 Task: Determine the distance from Lexington to Cumberland Falls State Resort Park.
Action: Mouse moved to (183, 53)
Screenshot: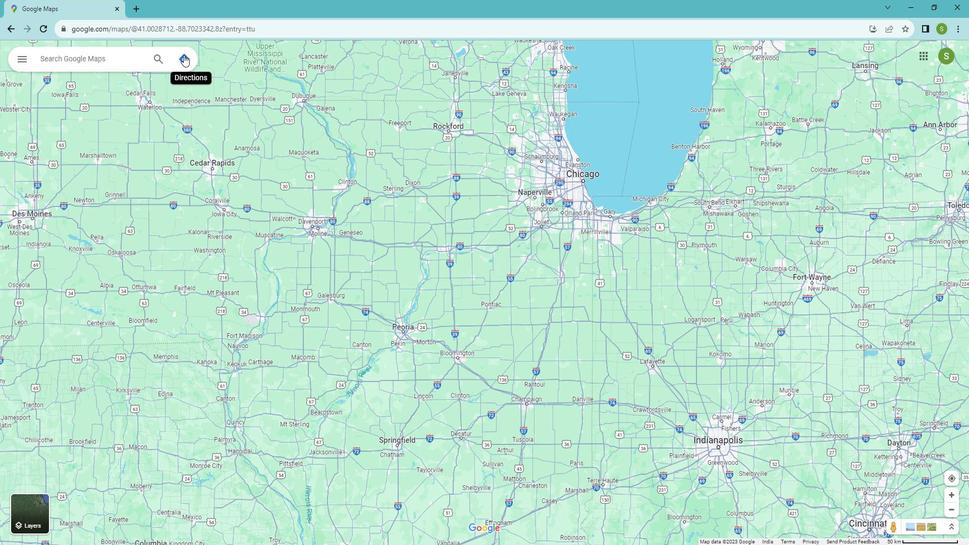 
Action: Mouse pressed left at (183, 53)
Screenshot: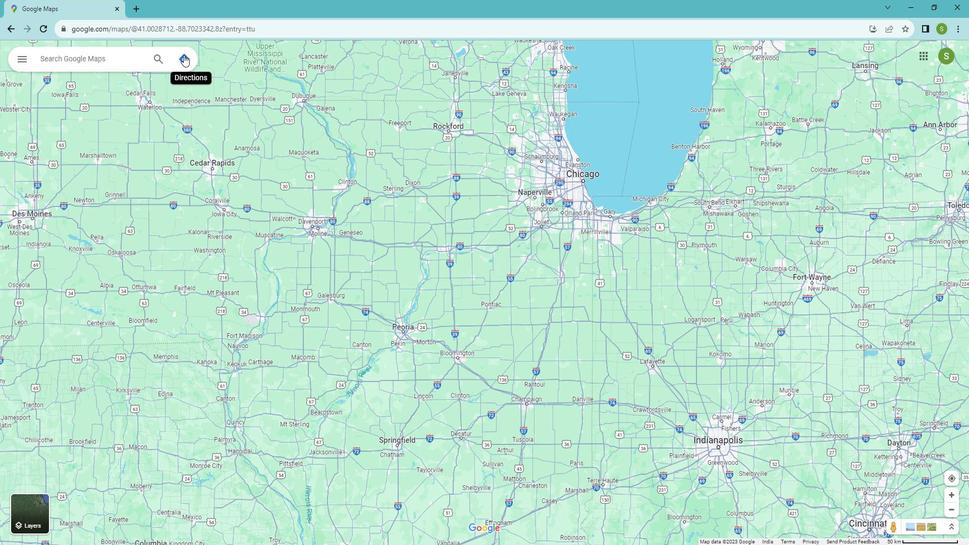
Action: Mouse moved to (69, 85)
Screenshot: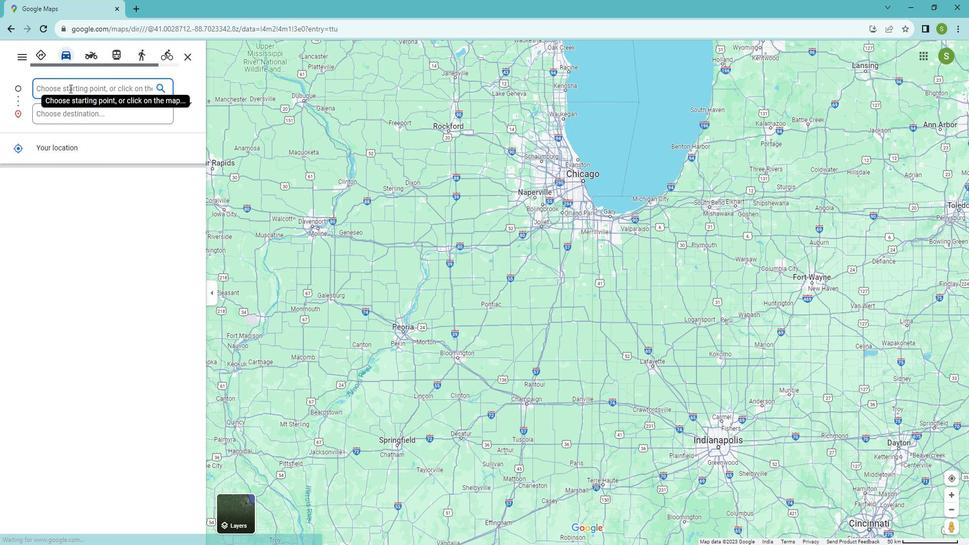 
Action: Mouse pressed left at (69, 85)
Screenshot: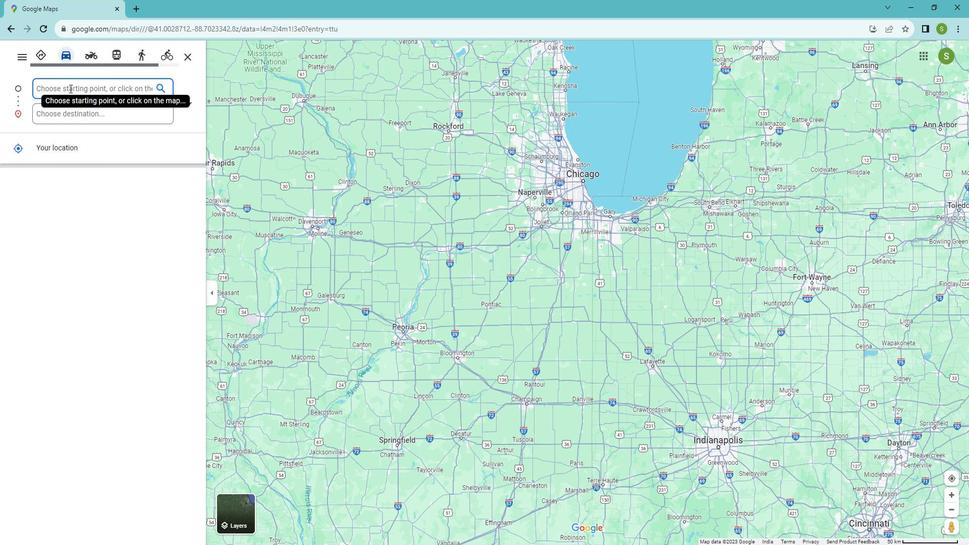 
Action: Mouse moved to (72, 82)
Screenshot: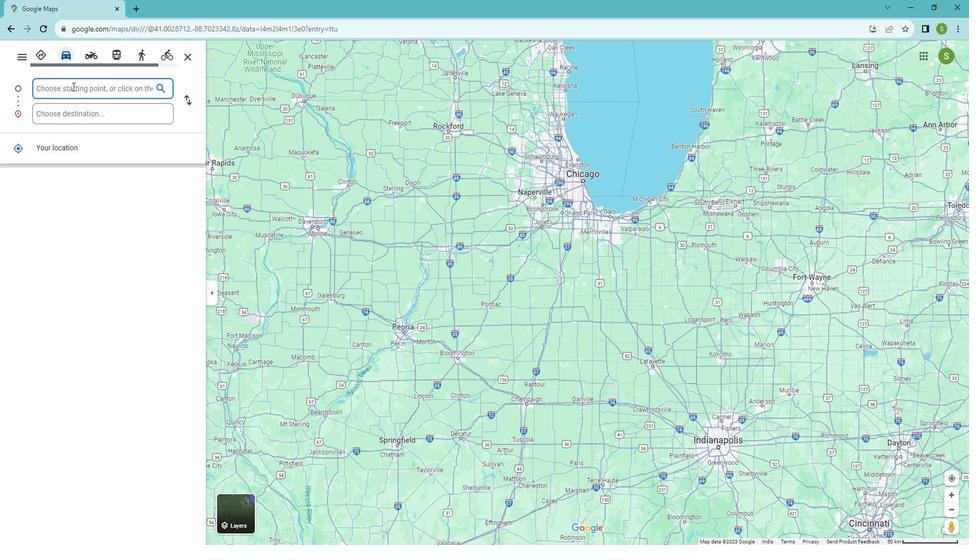 
Action: Key pressed <Key.shift>Lexi
Screenshot: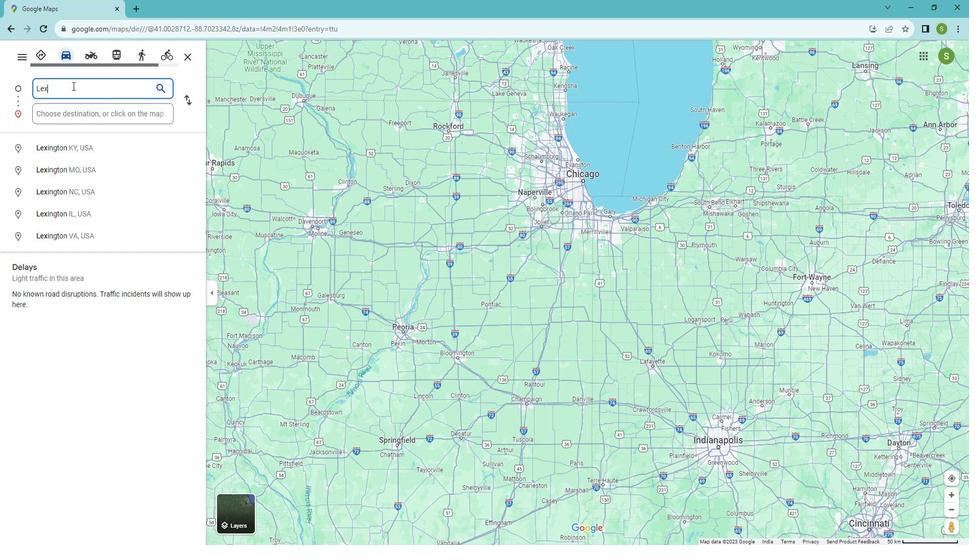 
Action: Mouse moved to (72, 82)
Screenshot: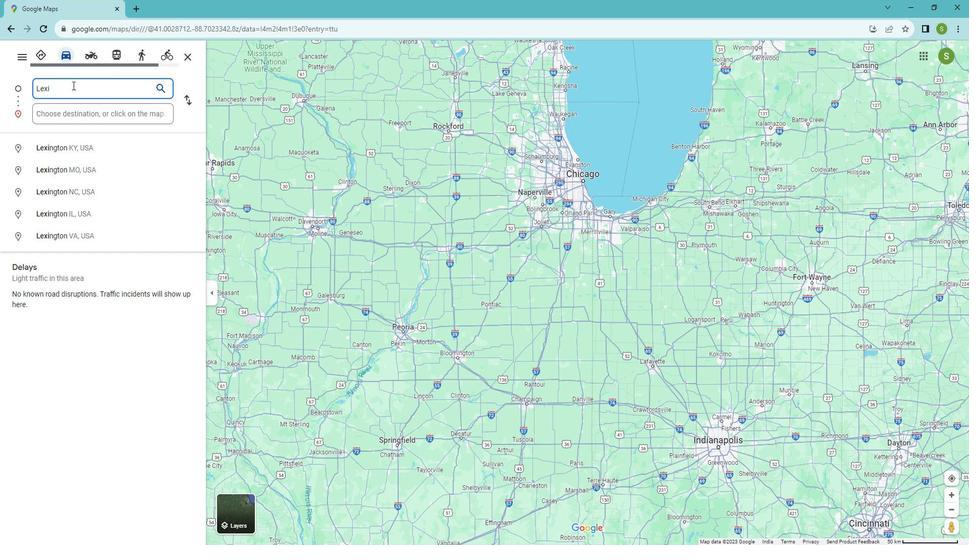 
Action: Key pressed ngton
Screenshot: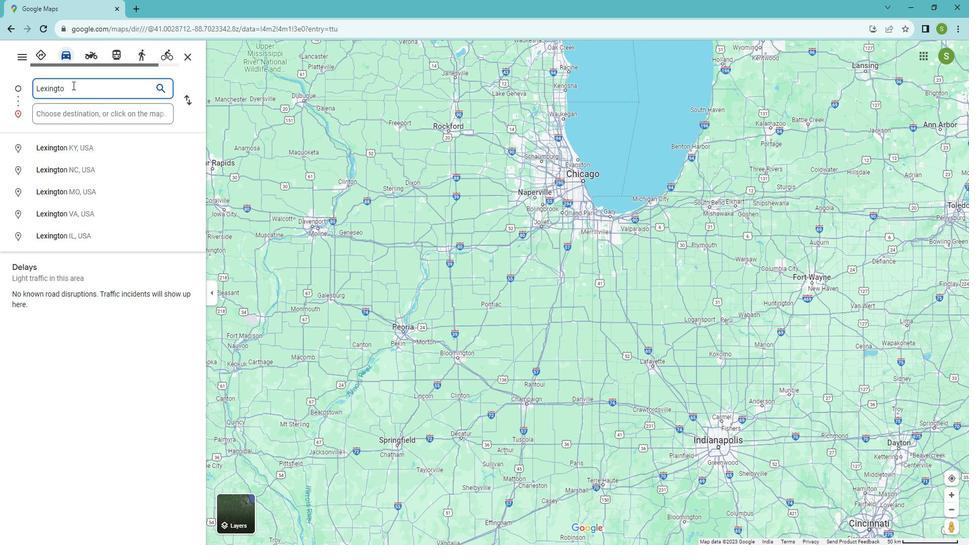 
Action: Mouse moved to (64, 140)
Screenshot: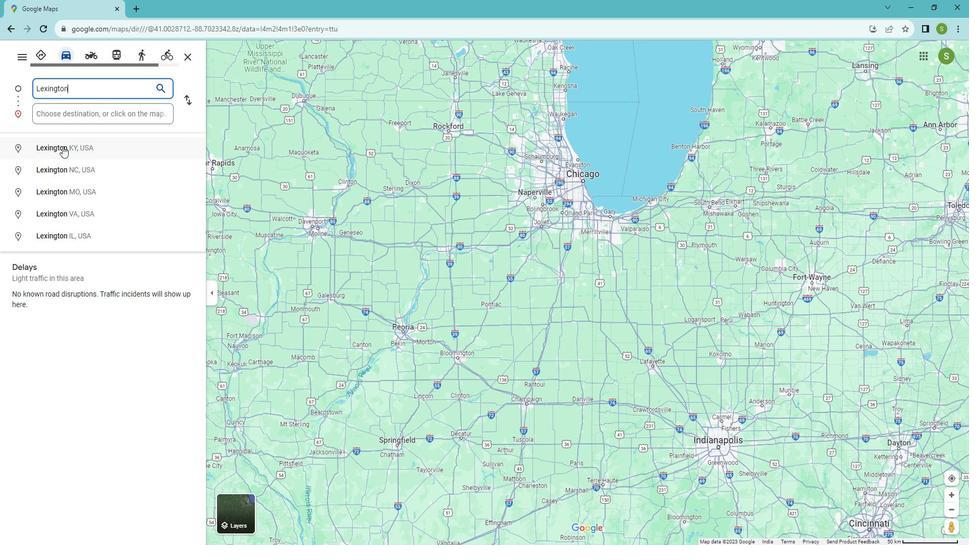 
Action: Mouse pressed left at (64, 140)
Screenshot: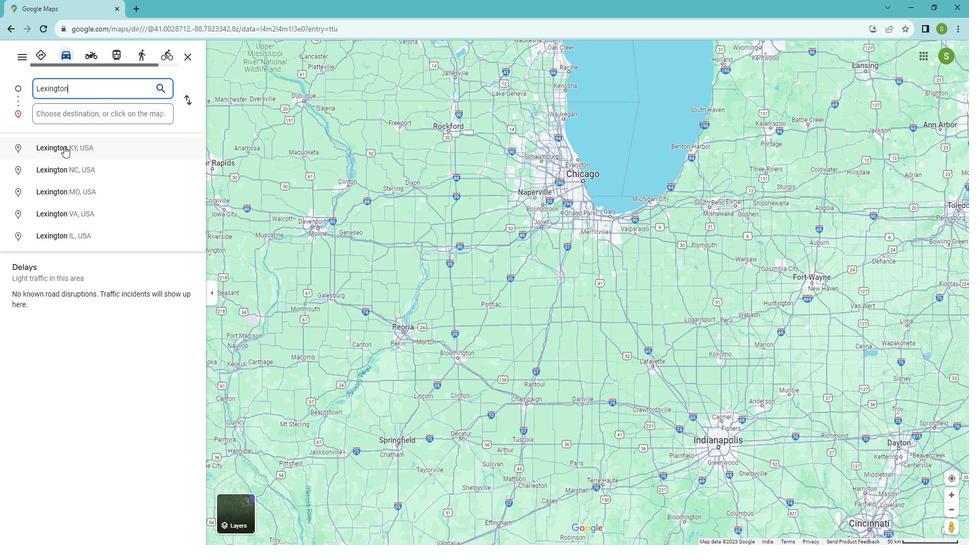 
Action: Mouse moved to (67, 109)
Screenshot: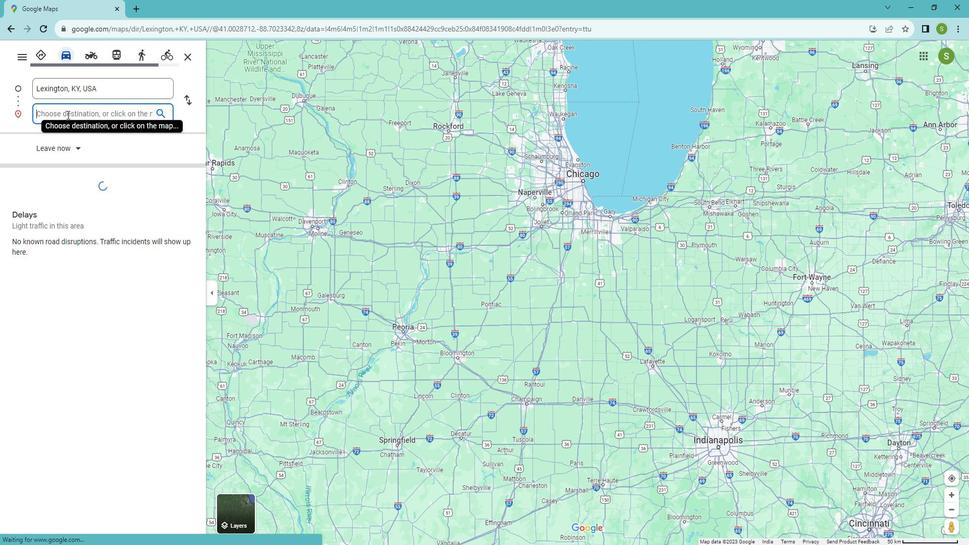 
Action: Mouse pressed left at (67, 109)
Screenshot: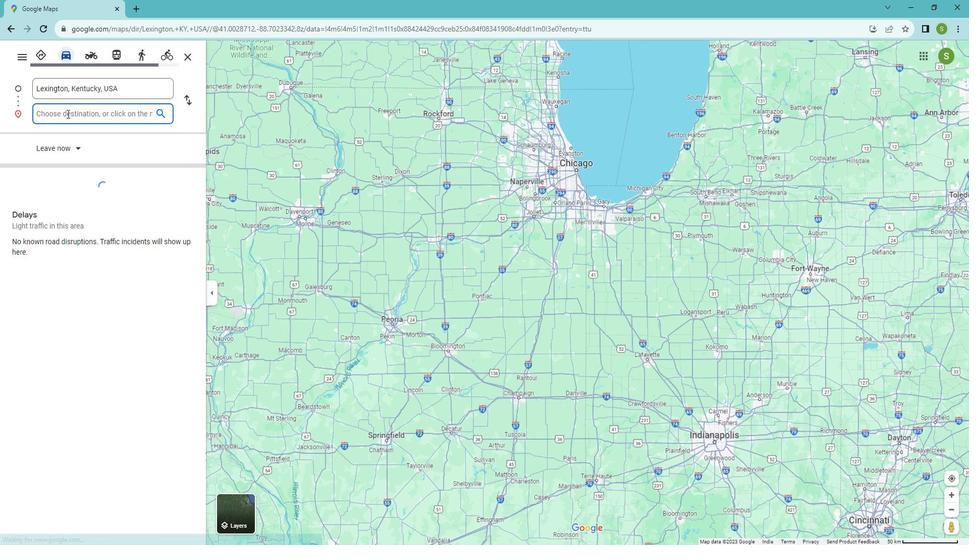 
Action: Key pressed <Key.shift><Key.shift><Key.shift><Key.shift><Key.shift>Cumberland<Key.space><Key.shift>Falls<Key.space><Key.shift>State<Key.space><Key.shift>Resort<Key.space><Key.shift>Park<Key.enter>
Screenshot: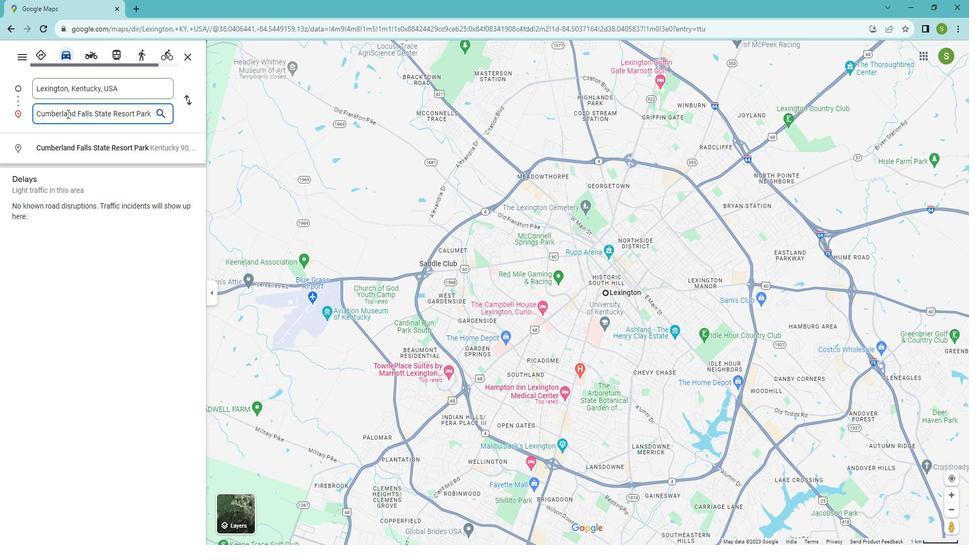 
Action: Mouse moved to (614, 420)
Screenshot: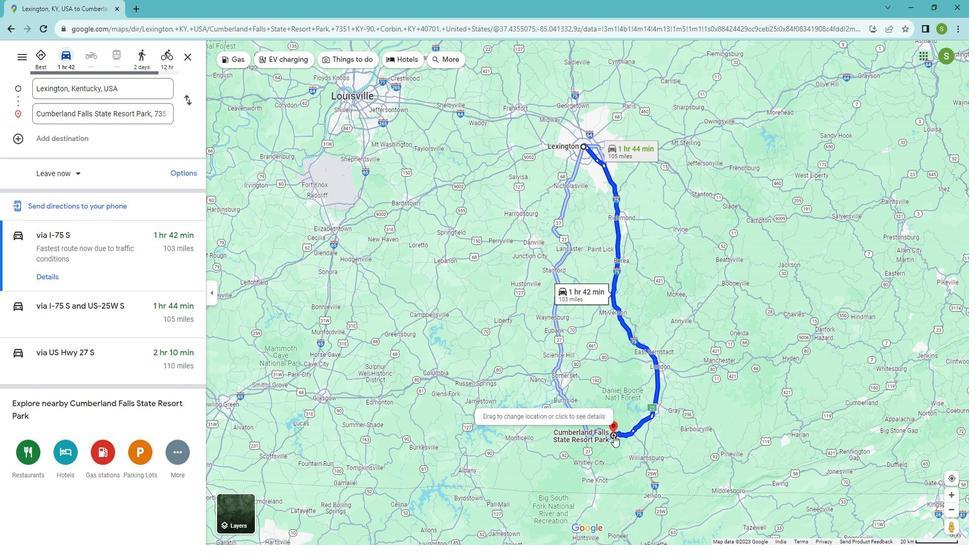 
Action: Mouse pressed right at (614, 420)
Screenshot: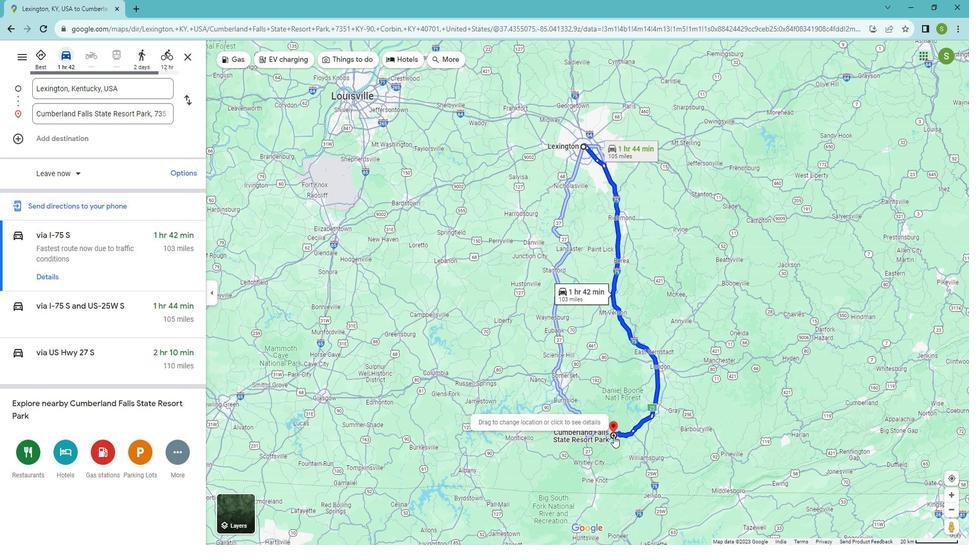 
Action: Mouse moved to (481, 335)
Screenshot: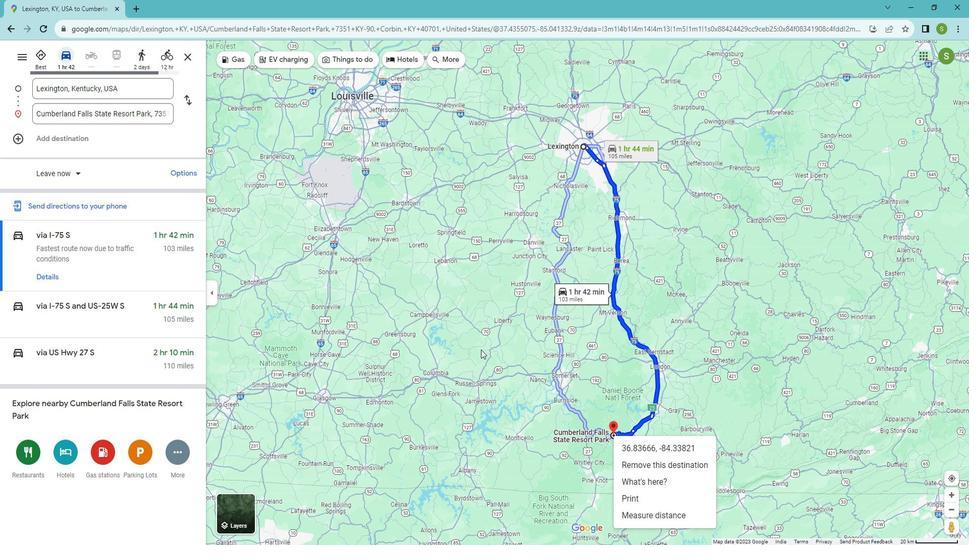 
Action: Mouse pressed left at (481, 335)
Screenshot: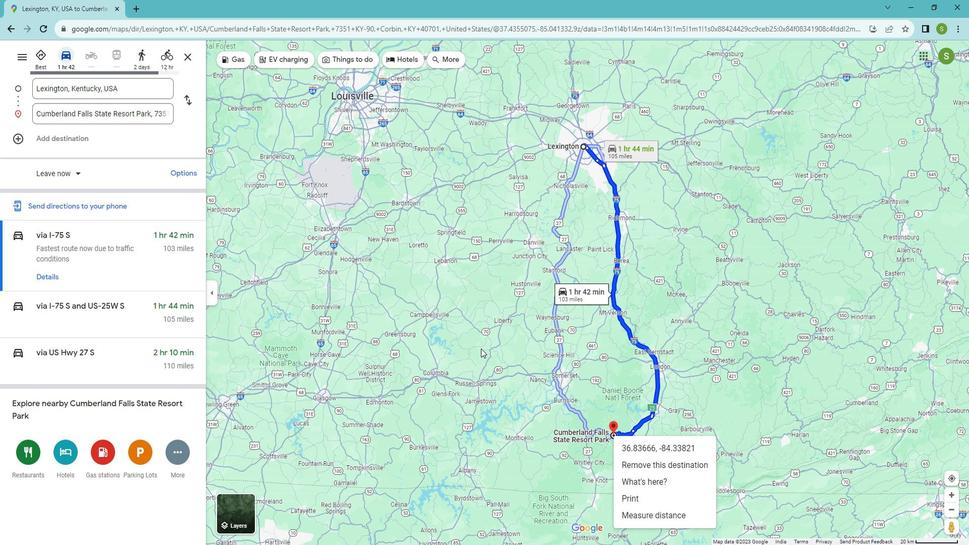 
Action: Mouse moved to (42, 263)
Screenshot: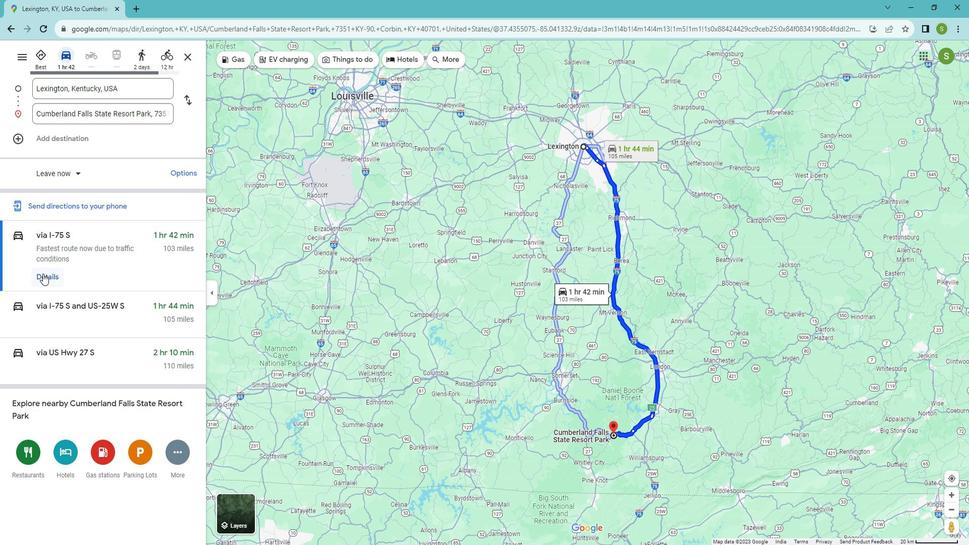 
Action: Mouse pressed left at (42, 263)
Screenshot: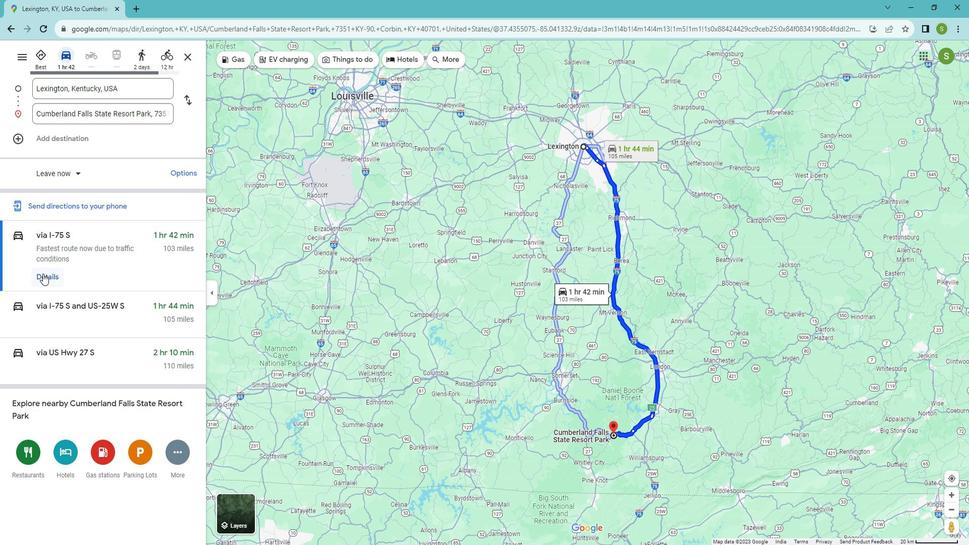 
Action: Mouse moved to (14, 52)
Screenshot: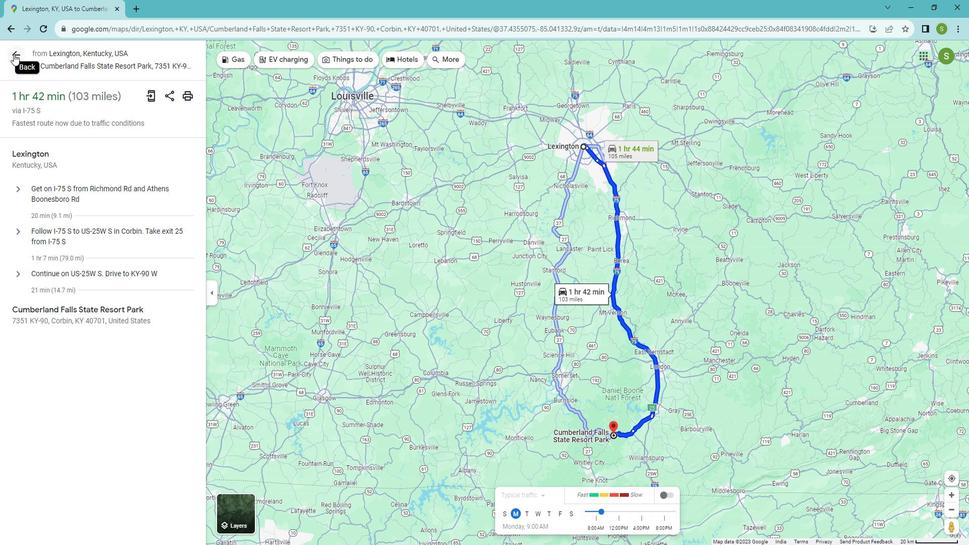 
Action: Mouse pressed left at (14, 52)
Screenshot: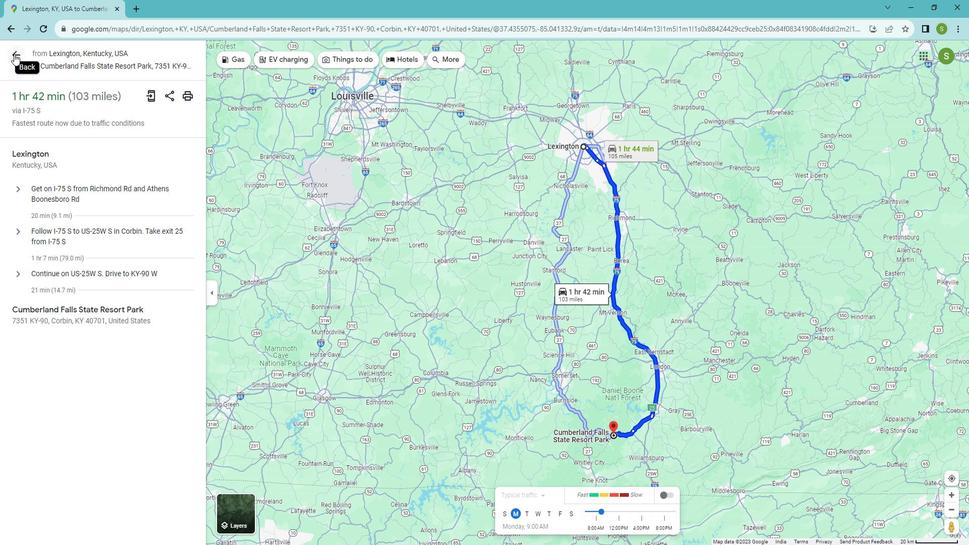 
Action: Mouse moved to (139, 64)
Screenshot: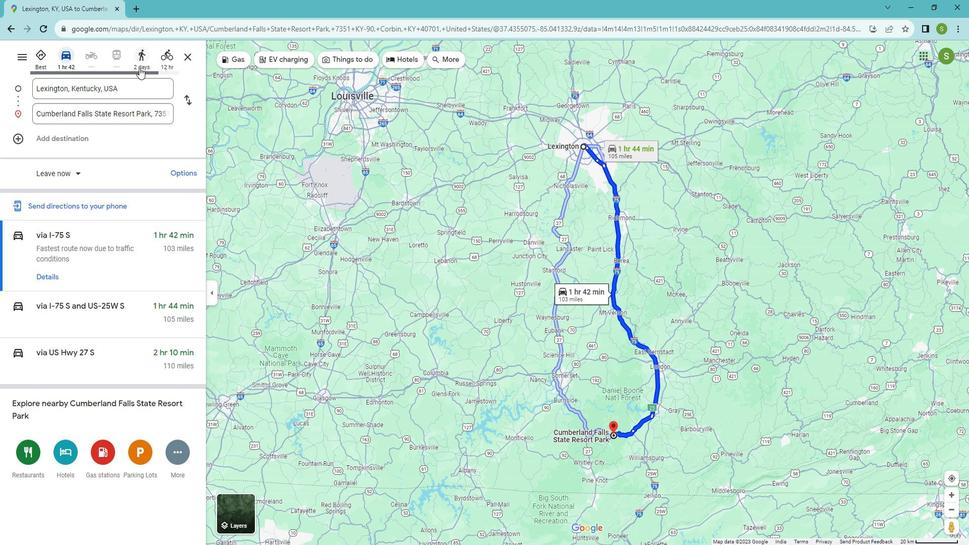 
Action: Mouse pressed left at (139, 64)
Screenshot: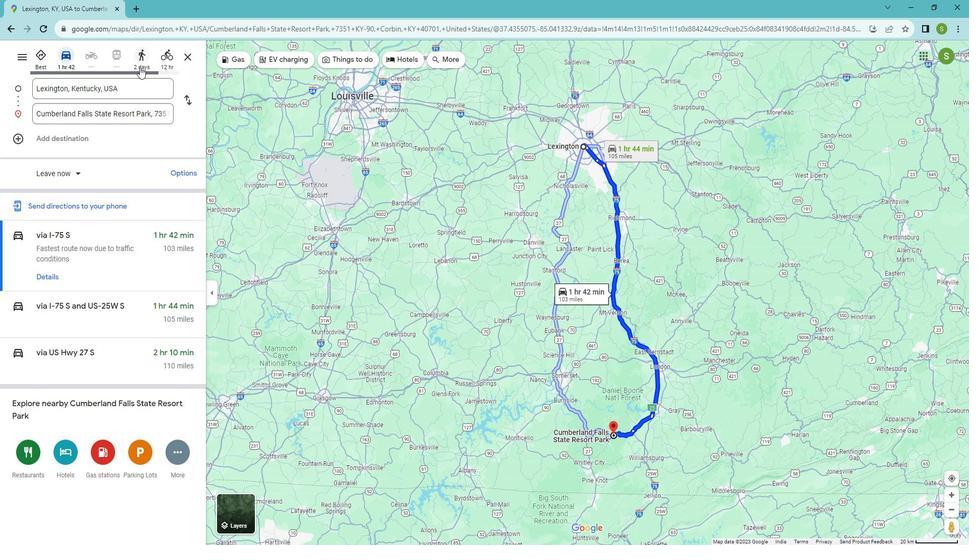 
Action: Mouse moved to (46, 245)
Screenshot: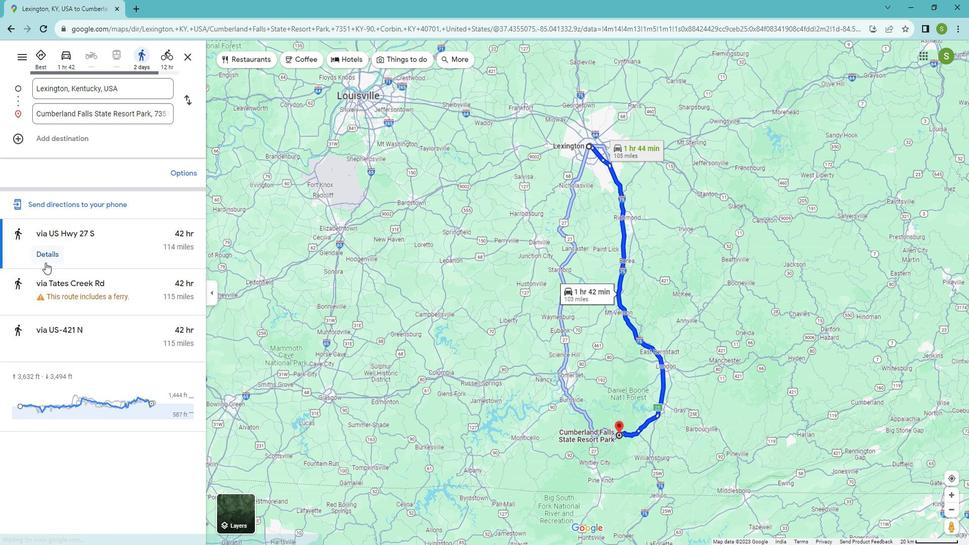 
Action: Mouse pressed left at (46, 245)
Screenshot: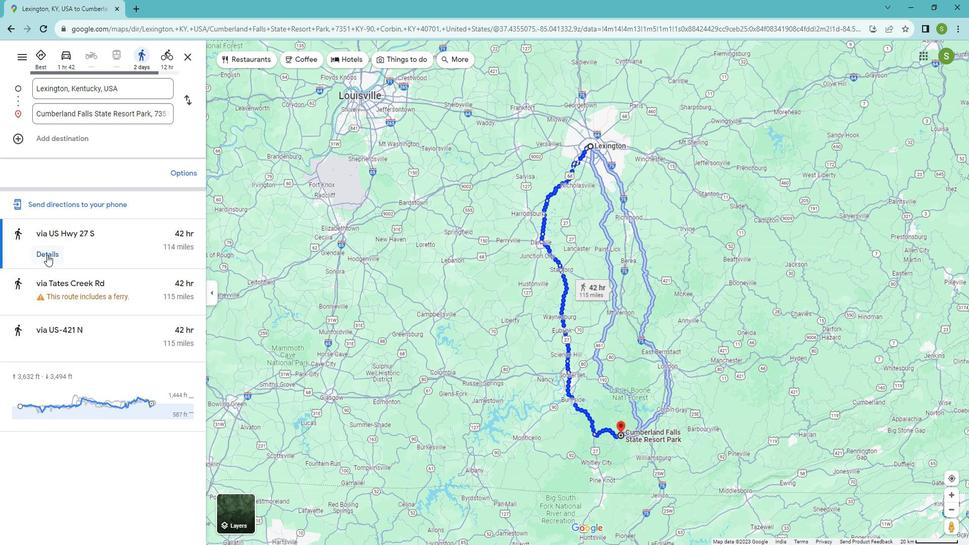 
Action: Mouse moved to (57, 258)
Screenshot: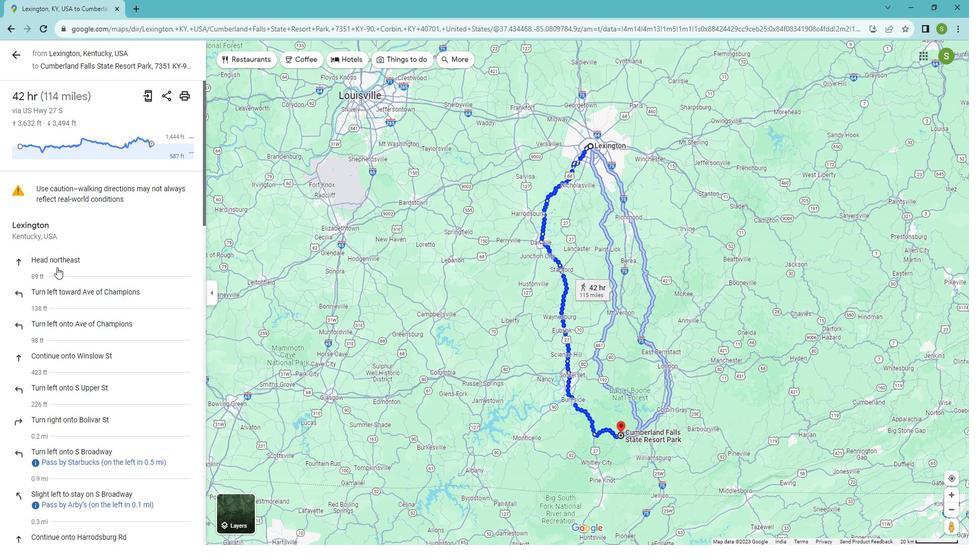 
Action: Mouse scrolled (57, 257) with delta (0, 0)
Screenshot: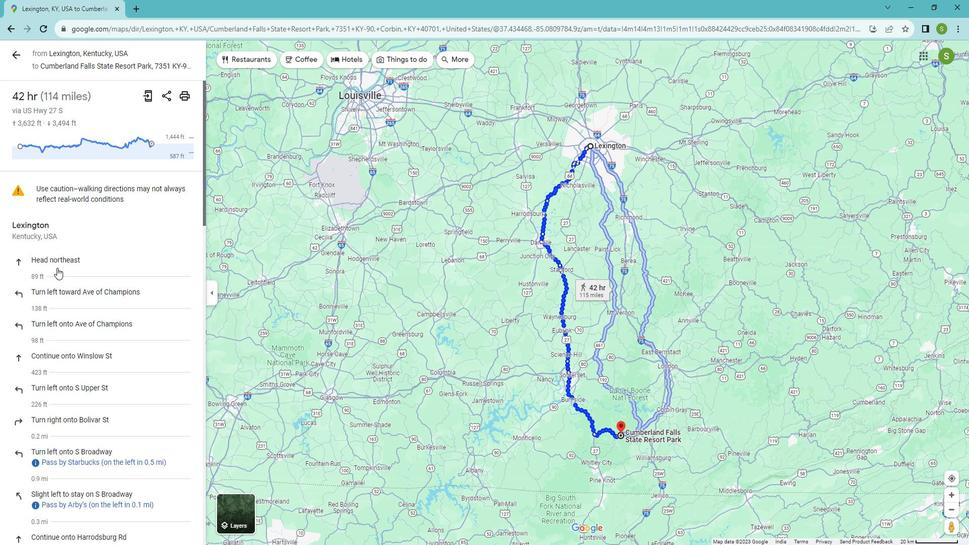 
Action: Mouse scrolled (57, 257) with delta (0, 0)
Screenshot: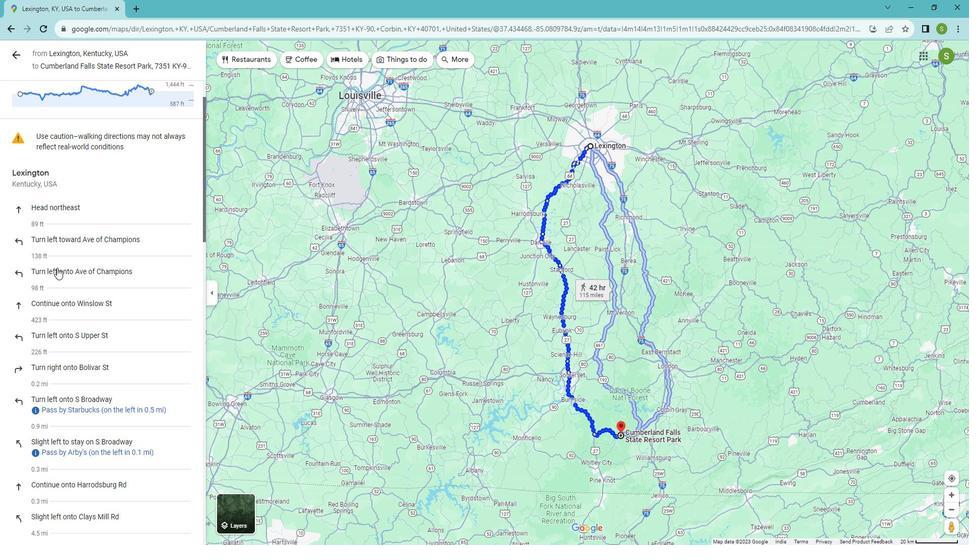 
Action: Mouse scrolled (57, 257) with delta (0, 0)
Screenshot: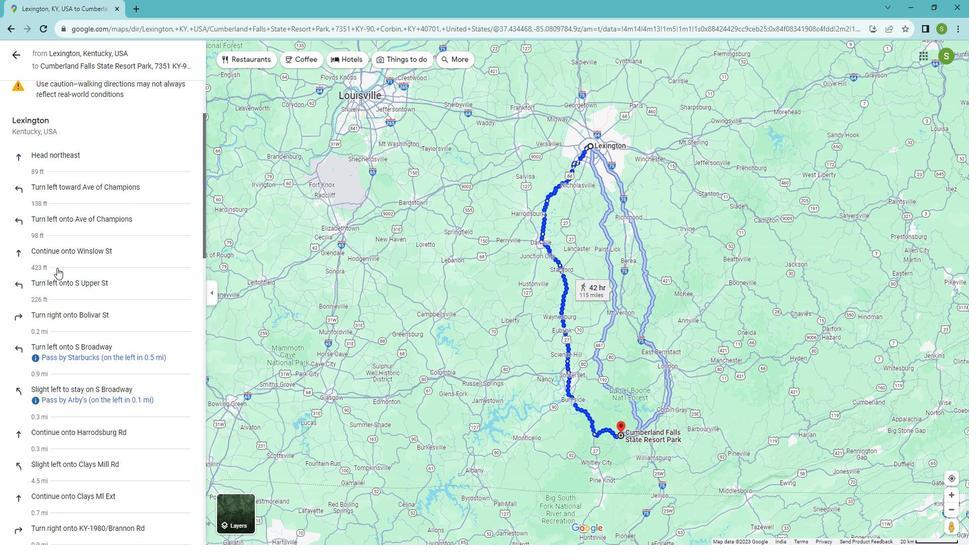 
Action: Mouse scrolled (57, 257) with delta (0, 0)
Screenshot: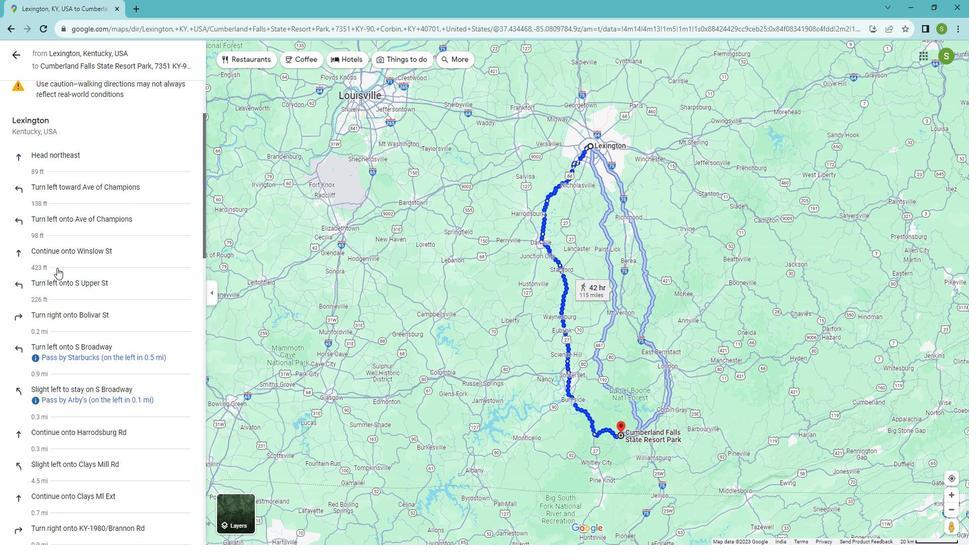 
Action: Mouse scrolled (57, 257) with delta (0, 0)
Screenshot: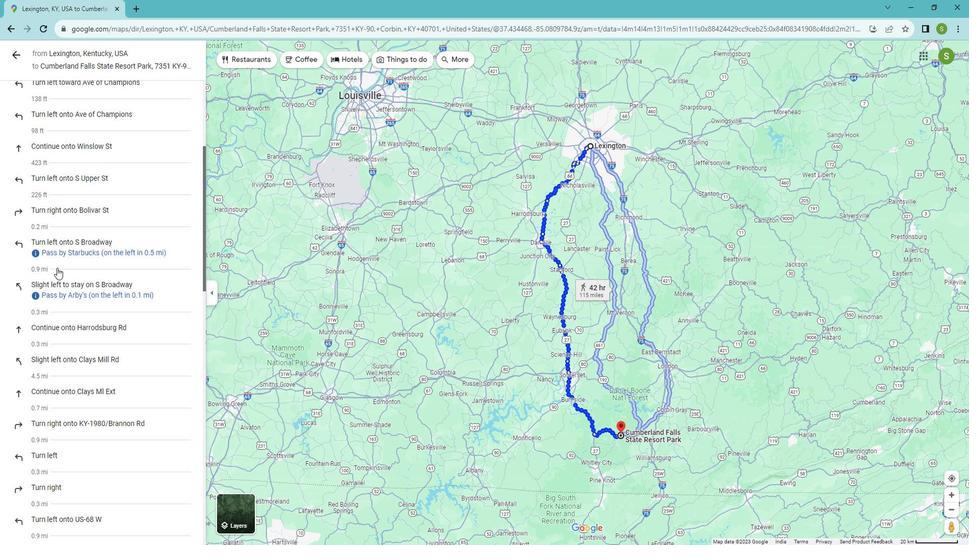 
Action: Mouse scrolled (57, 257) with delta (0, 0)
Screenshot: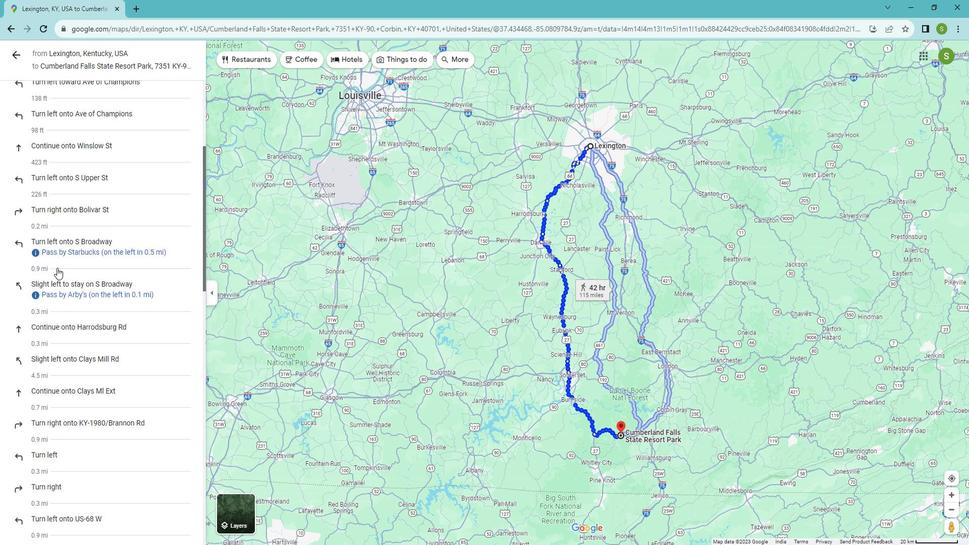 
Action: Mouse scrolled (57, 257) with delta (0, 0)
Screenshot: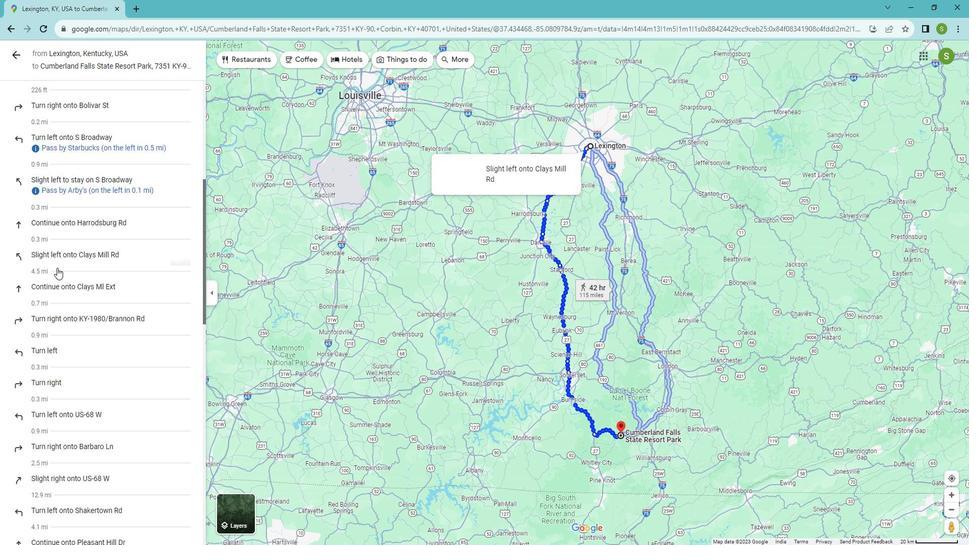 
Action: Mouse scrolled (57, 257) with delta (0, 0)
Screenshot: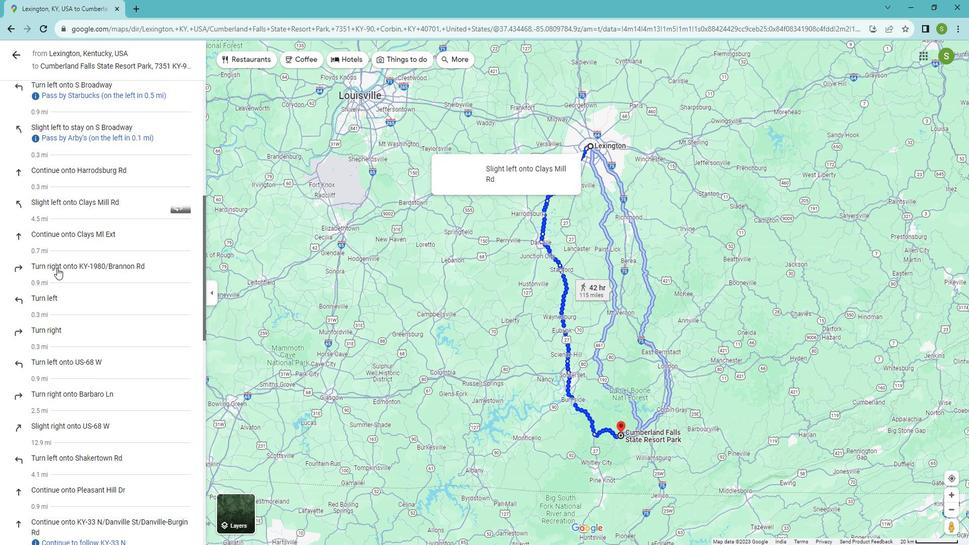 
Action: Mouse scrolled (57, 257) with delta (0, 0)
Screenshot: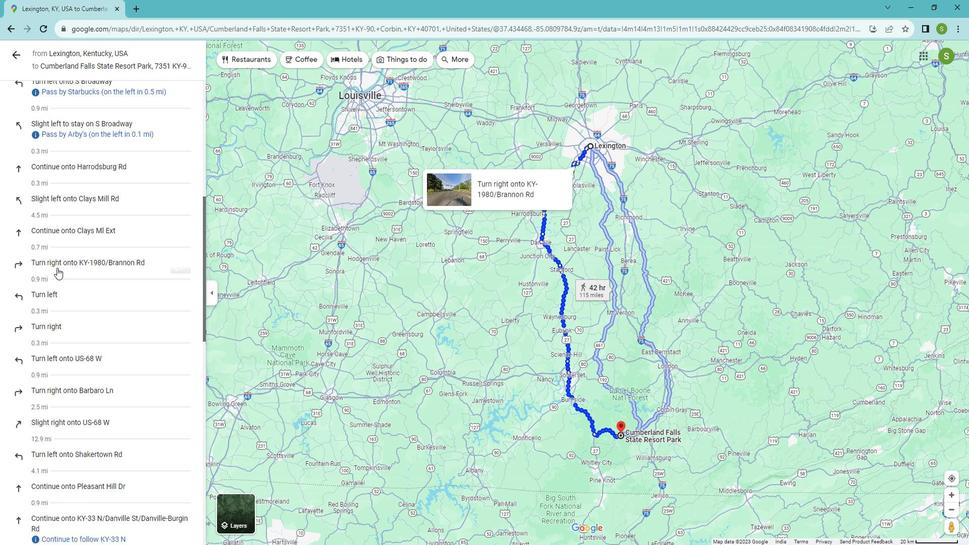 
Action: Mouse scrolled (57, 257) with delta (0, 0)
Screenshot: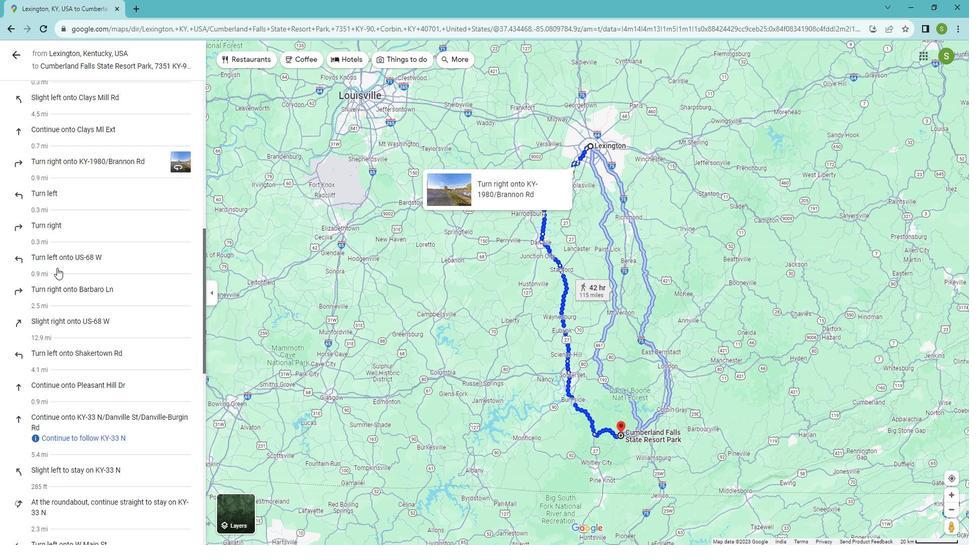 
Action: Mouse scrolled (57, 257) with delta (0, 0)
Screenshot: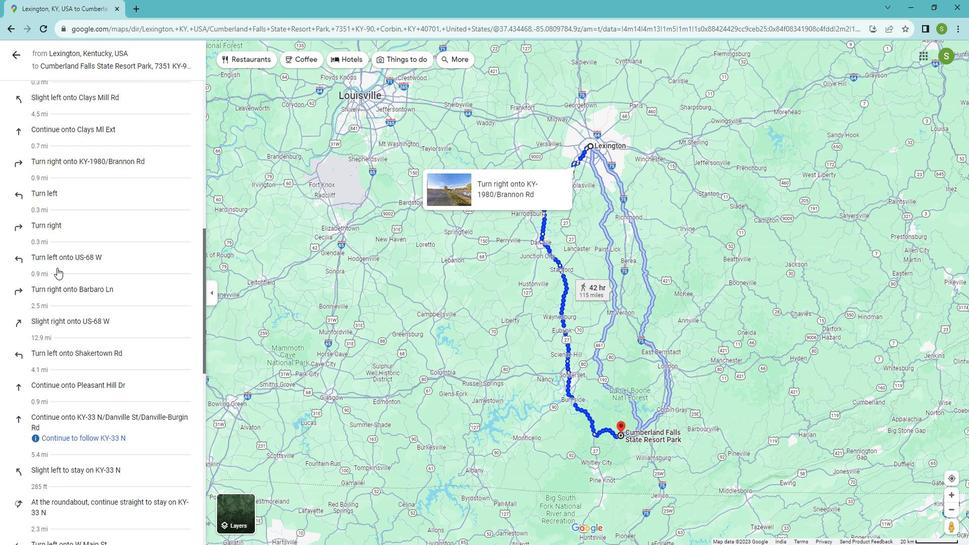 
Action: Mouse scrolled (57, 257) with delta (0, 0)
Screenshot: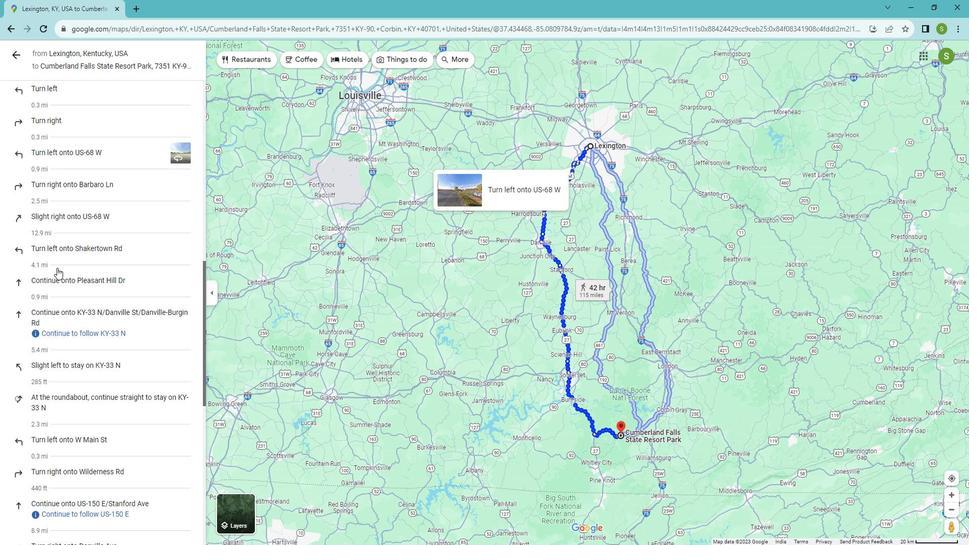 
Action: Mouse scrolled (57, 257) with delta (0, 0)
Screenshot: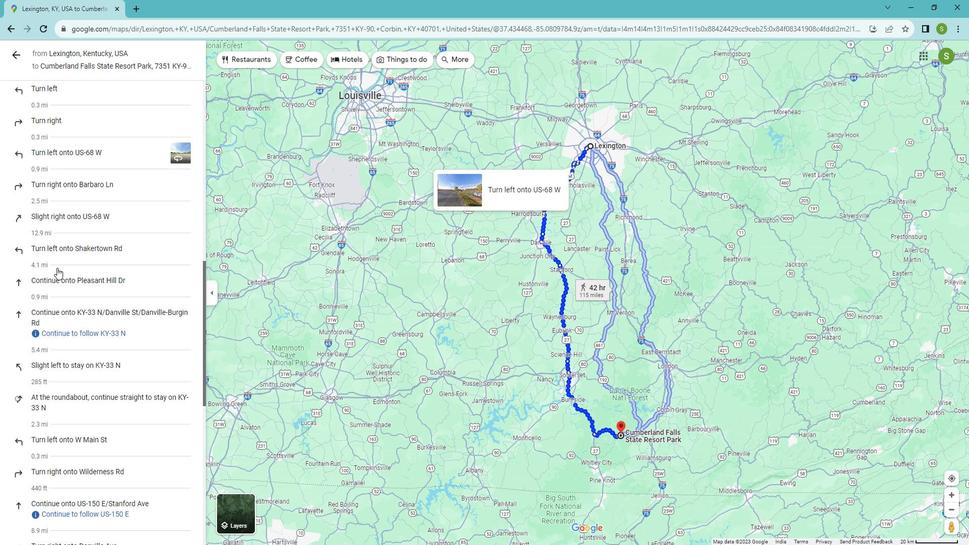 
Action: Mouse scrolled (57, 257) with delta (0, 0)
Screenshot: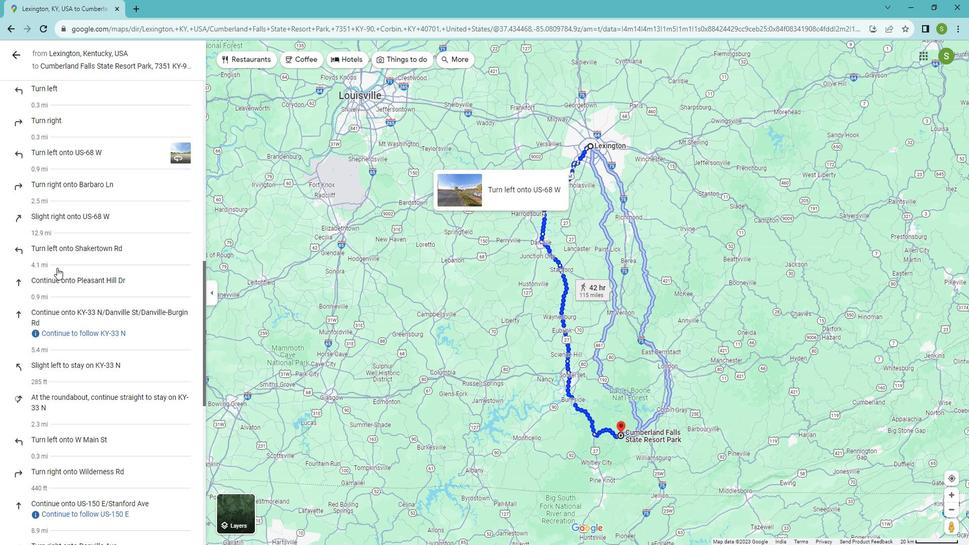 
Action: Mouse scrolled (57, 257) with delta (0, 0)
Screenshot: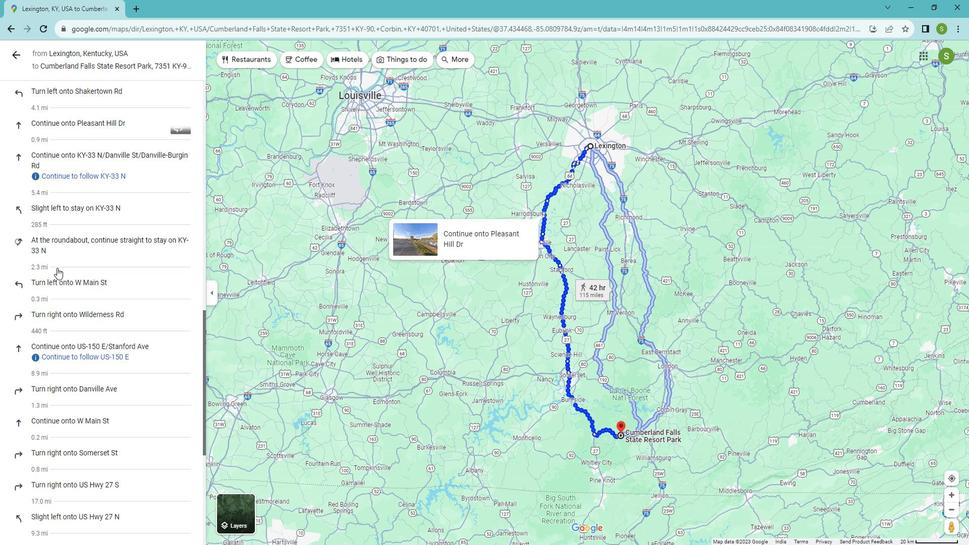 
Action: Mouse scrolled (57, 257) with delta (0, 0)
Screenshot: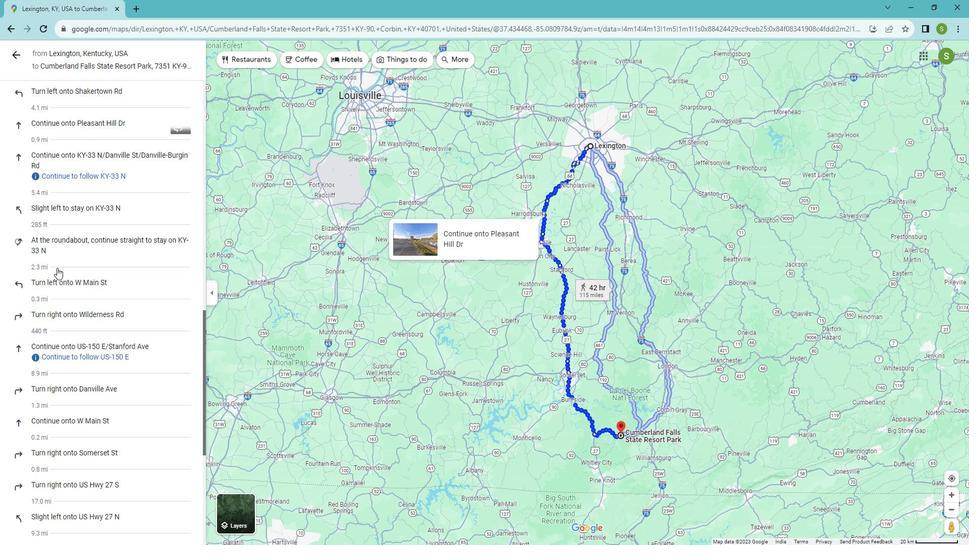 
Action: Mouse scrolled (57, 257) with delta (0, 0)
Screenshot: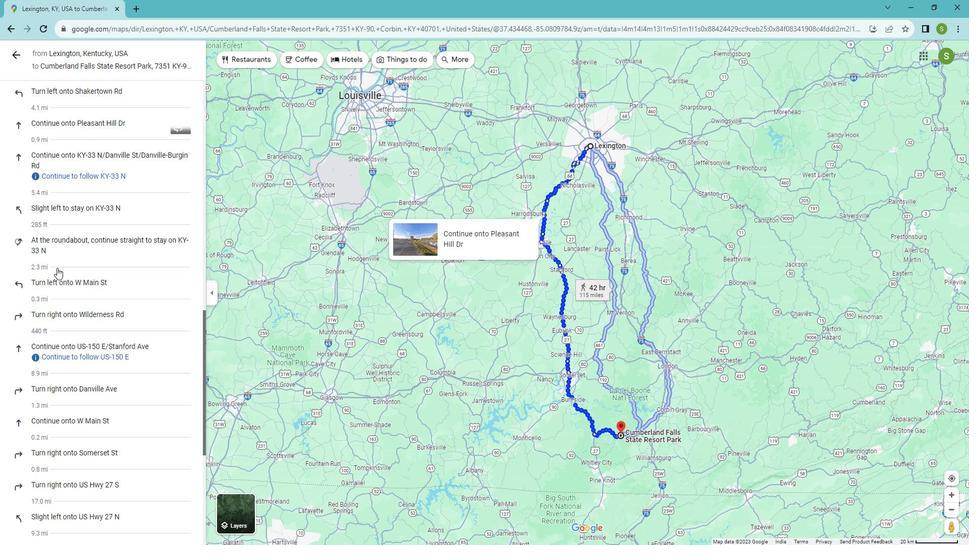 
Action: Mouse scrolled (57, 257) with delta (0, 0)
Screenshot: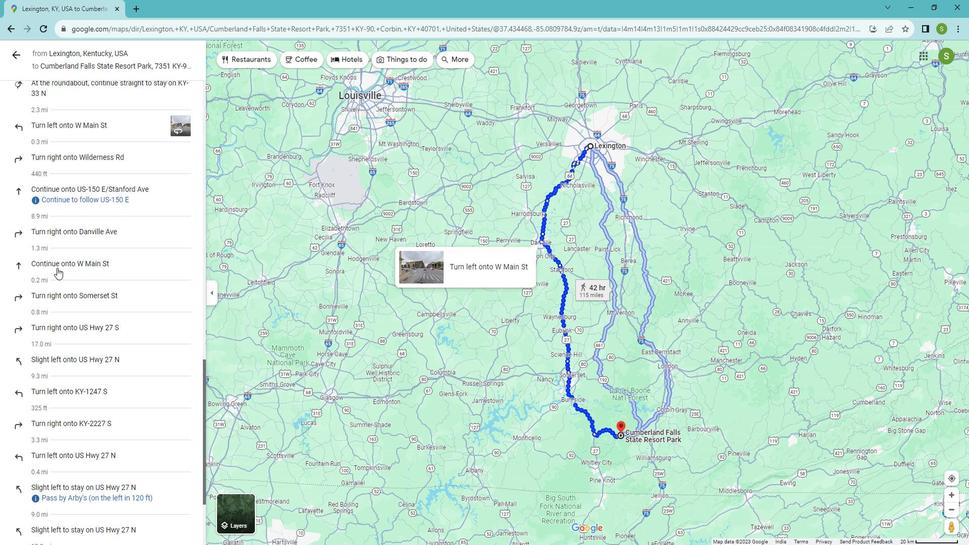 
Action: Mouse scrolled (57, 257) with delta (0, 0)
Screenshot: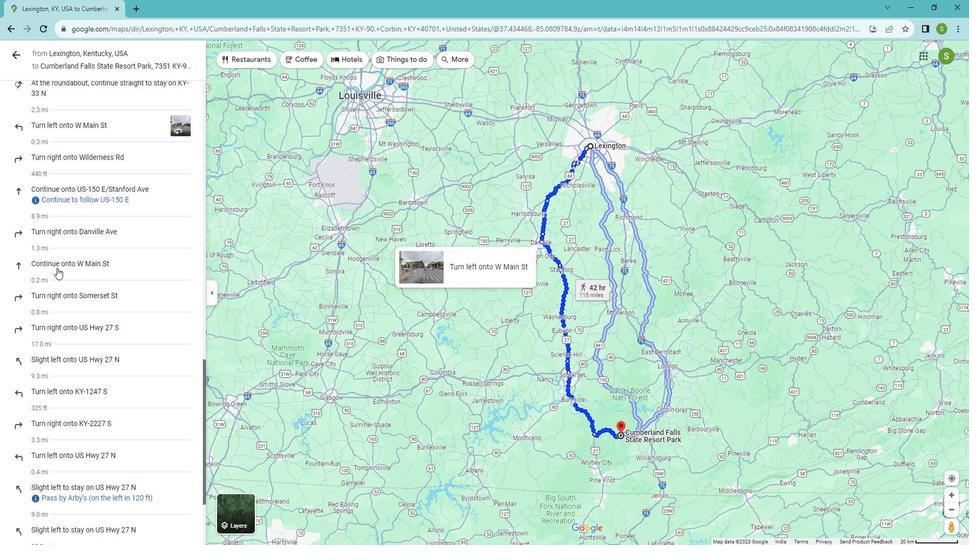 
Action: Mouse scrolled (57, 257) with delta (0, 0)
Screenshot: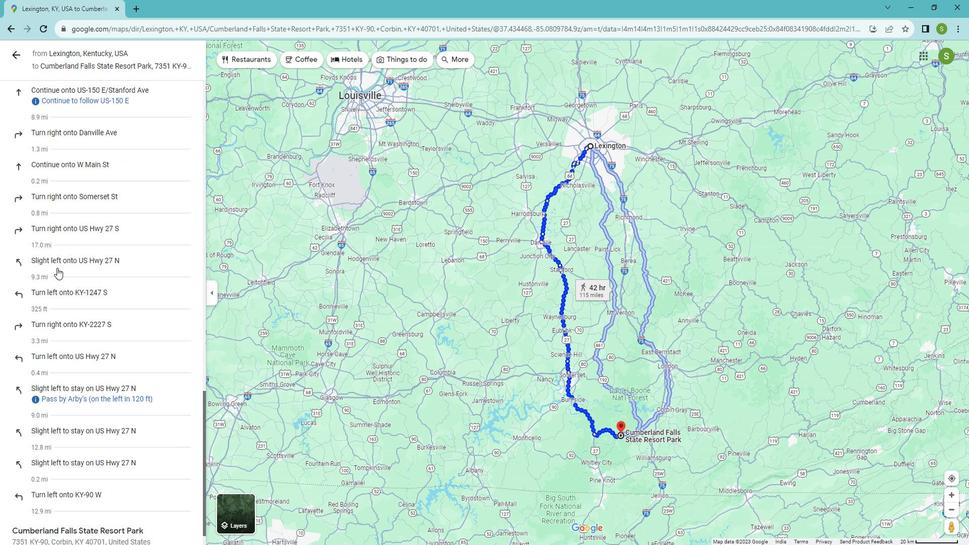 
Action: Mouse scrolled (57, 257) with delta (0, 0)
Screenshot: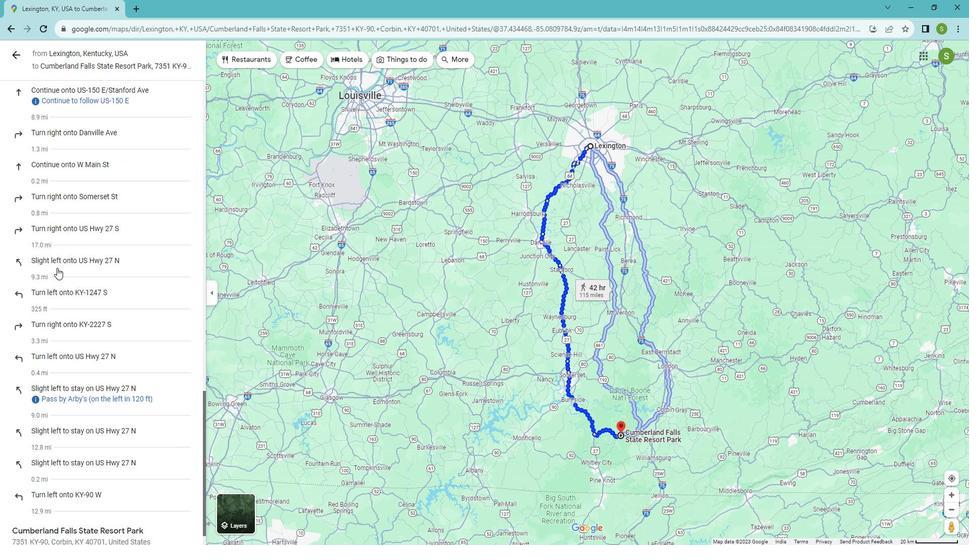 
Action: Mouse scrolled (57, 257) with delta (0, 0)
Screenshot: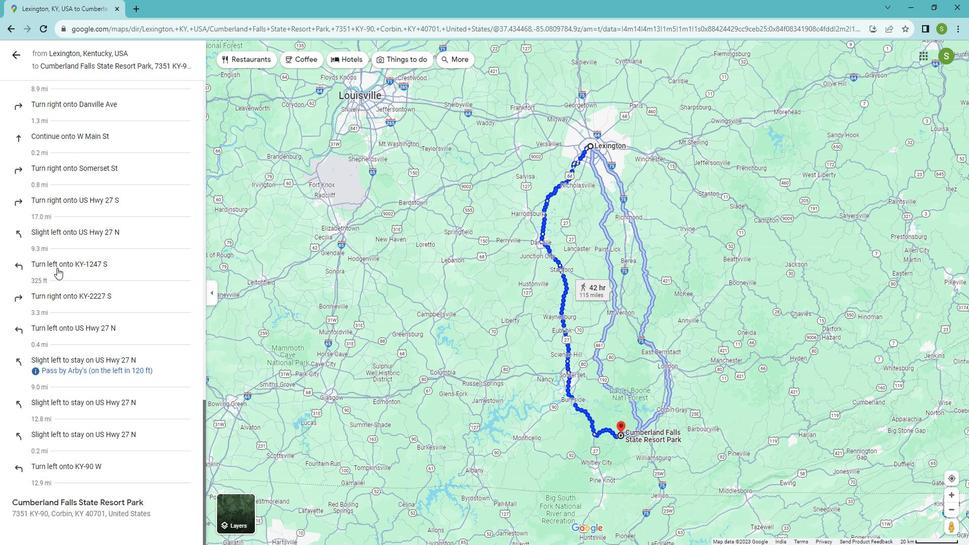 
Action: Mouse scrolled (57, 257) with delta (0, 0)
Screenshot: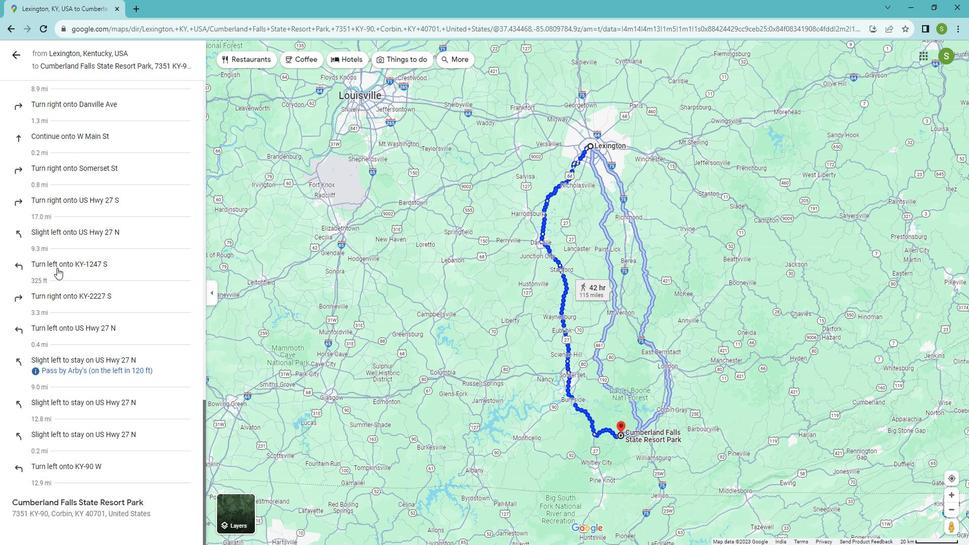
Action: Mouse scrolled (57, 257) with delta (0, 0)
Screenshot: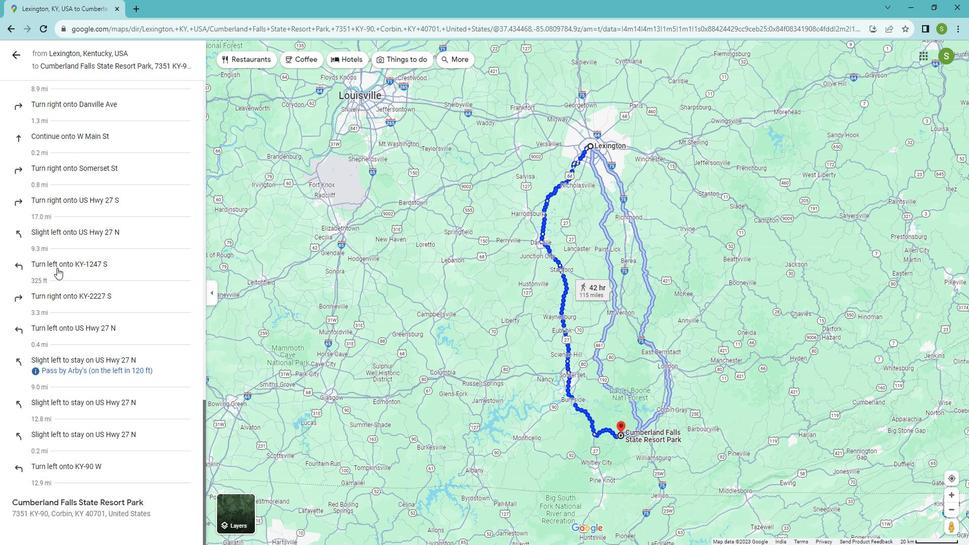 
Action: Mouse scrolled (57, 257) with delta (0, 0)
Screenshot: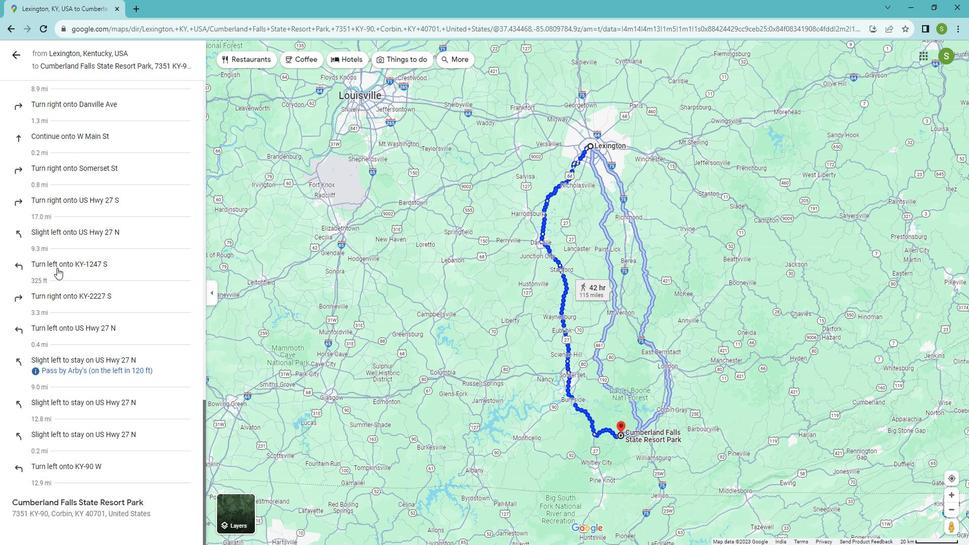 
Action: Mouse moved to (18, 51)
Screenshot: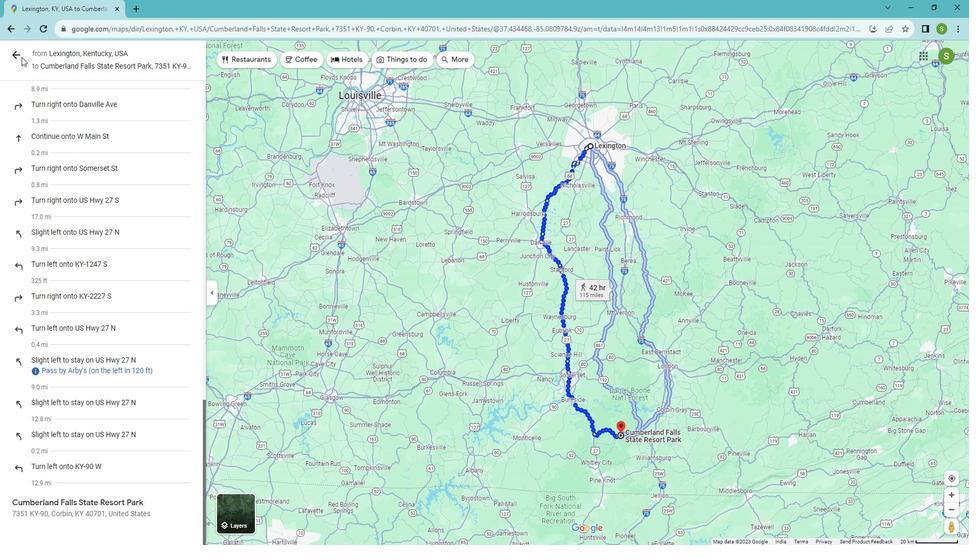 
Action: Mouse pressed left at (18, 51)
Screenshot: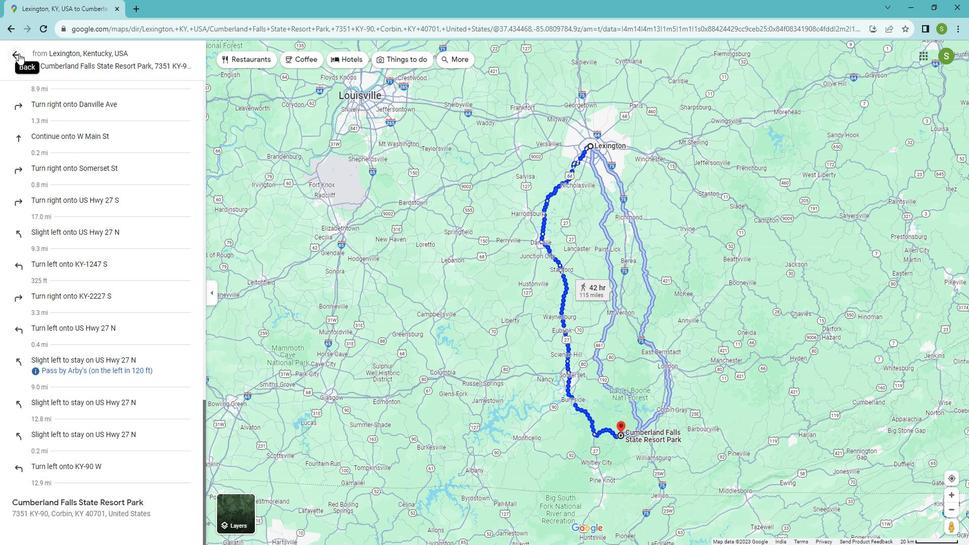 
Action: Mouse moved to (169, 55)
Screenshot: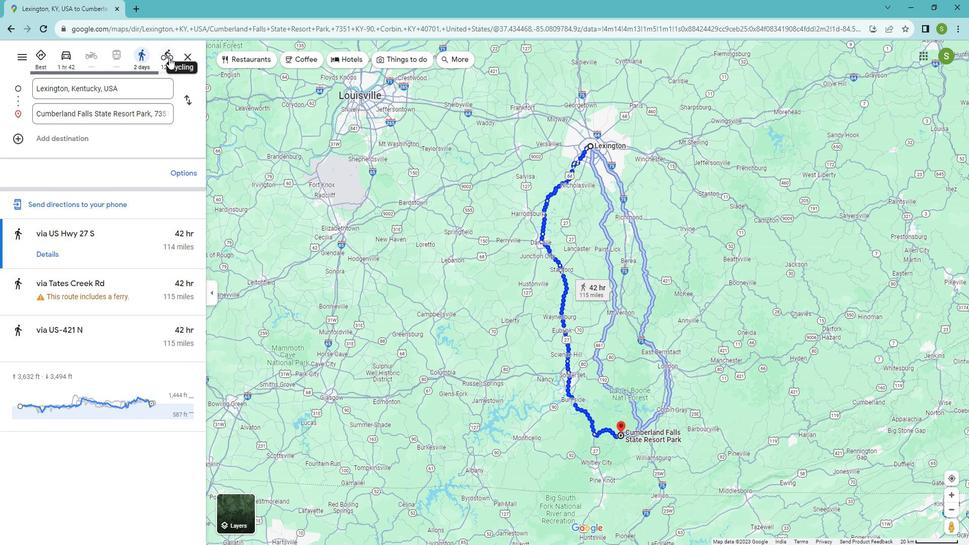 
Action: Mouse pressed left at (169, 55)
Screenshot: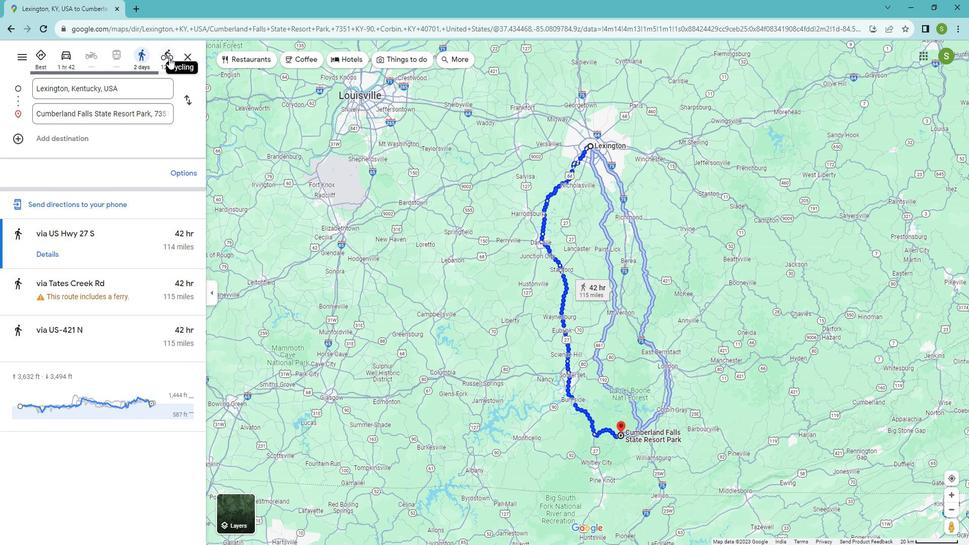 
Action: Mouse moved to (47, 245)
Screenshot: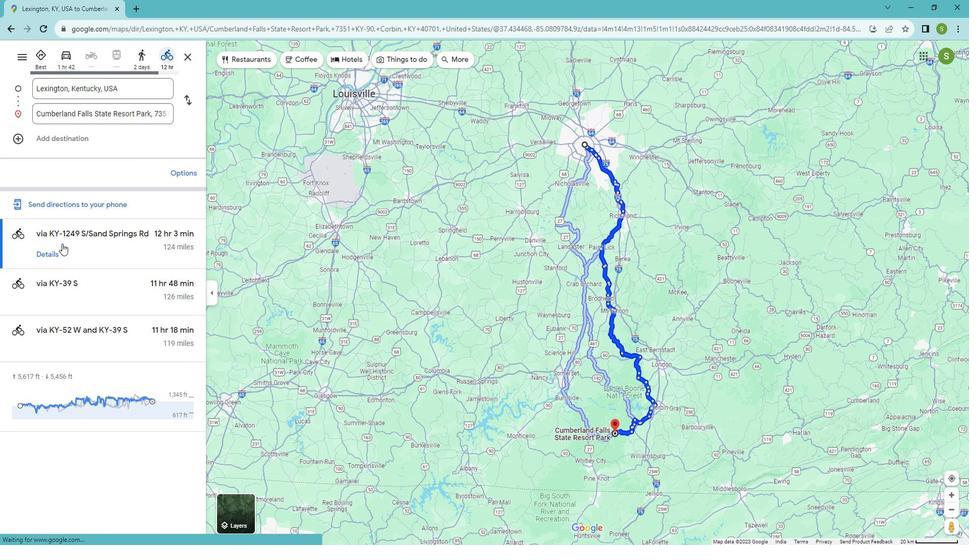 
Action: Mouse pressed left at (47, 245)
Screenshot: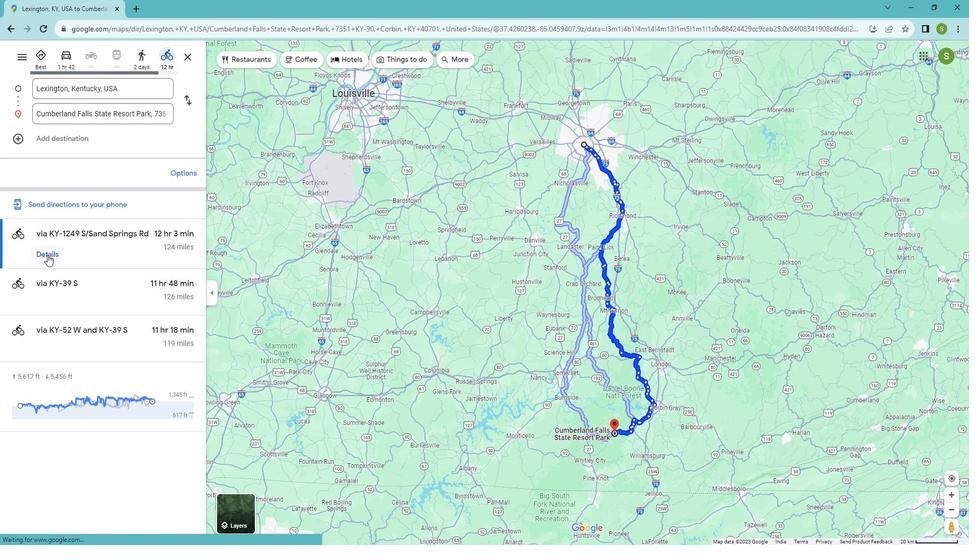 
Action: Mouse moved to (62, 259)
Screenshot: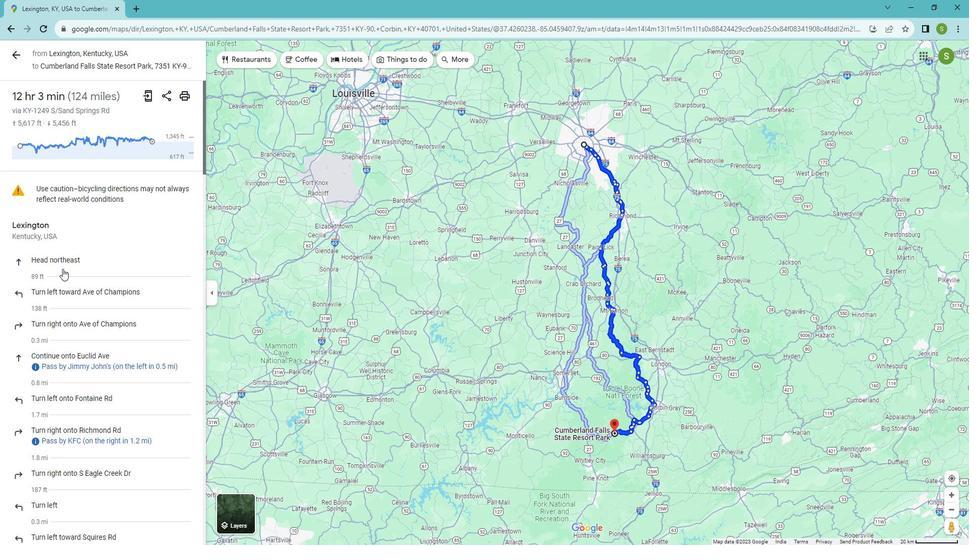 
Action: Mouse scrolled (62, 259) with delta (0, 0)
Screenshot: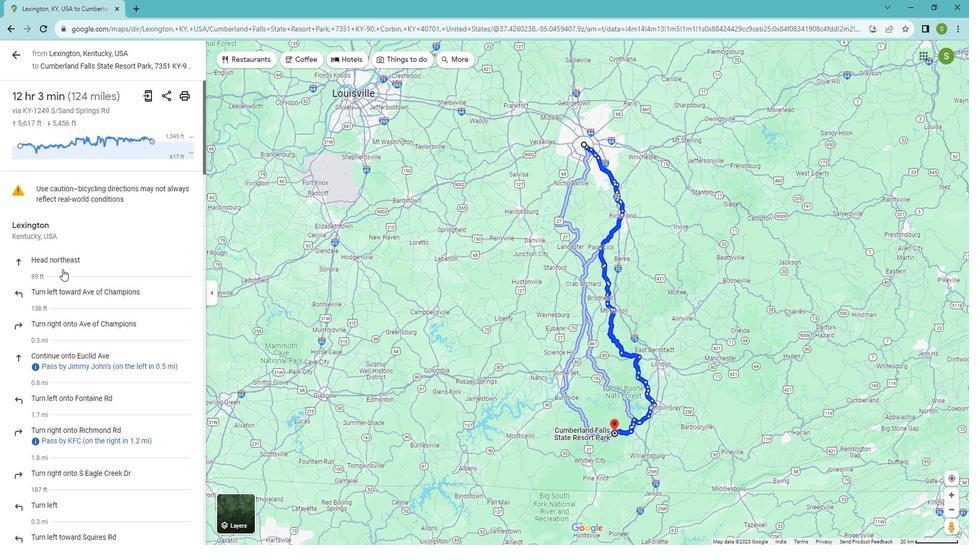 
Action: Mouse moved to (62, 259)
Screenshot: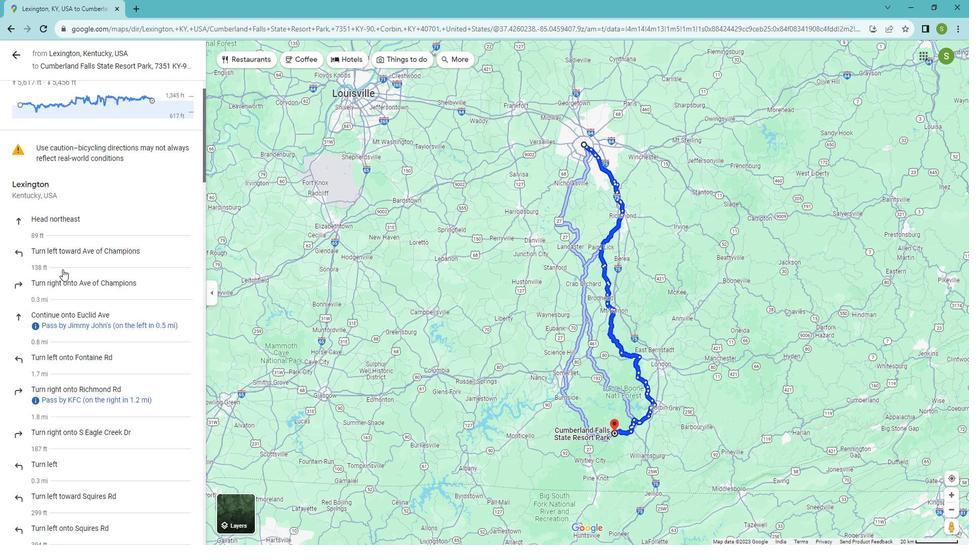 
Action: Mouse scrolled (62, 259) with delta (0, 0)
Screenshot: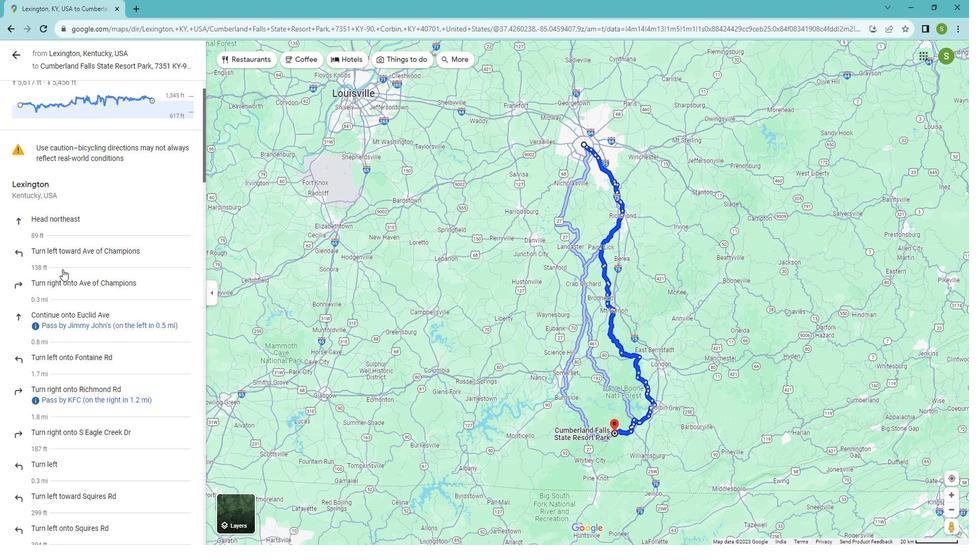 
Action: Mouse scrolled (62, 260) with delta (0, 0)
Screenshot: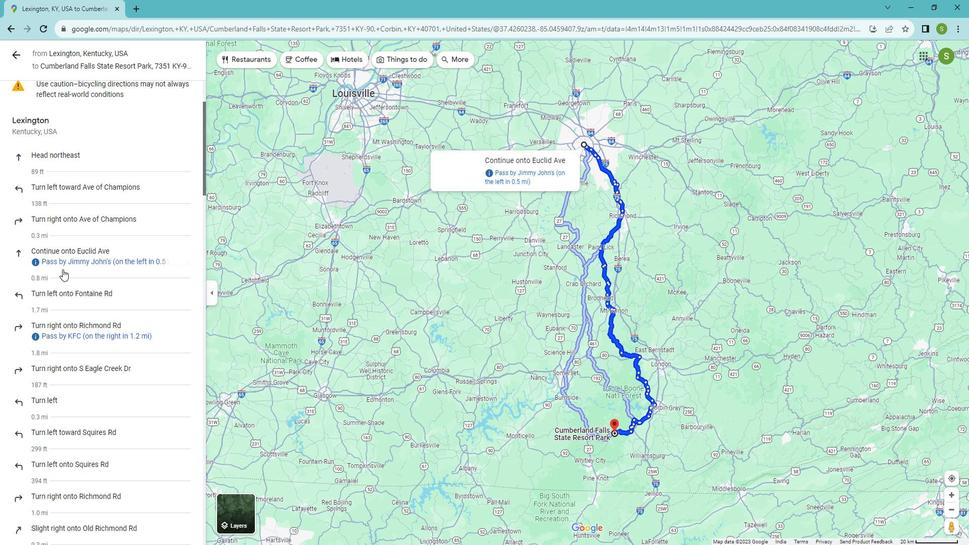 
Action: Mouse scrolled (62, 260) with delta (0, 0)
Screenshot: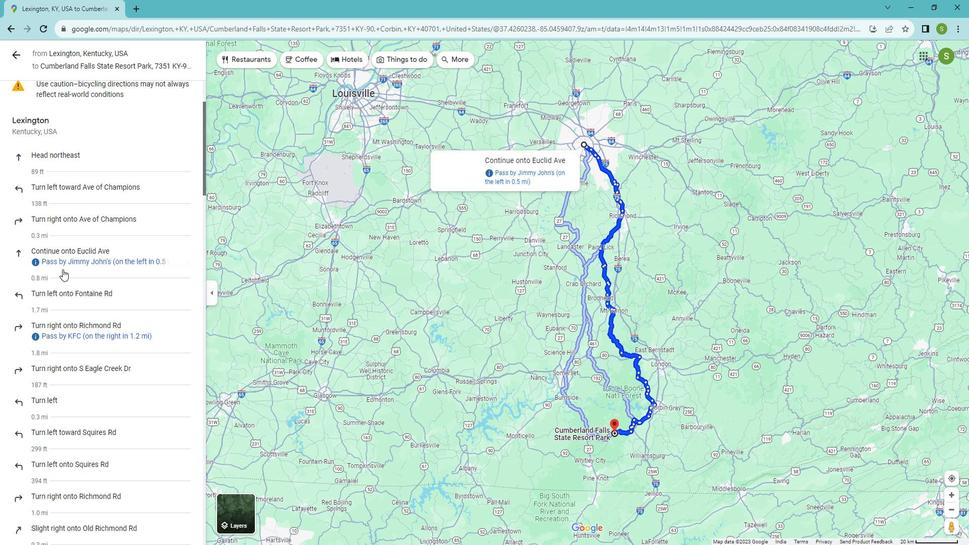 
Action: Mouse scrolled (62, 259) with delta (0, 0)
Screenshot: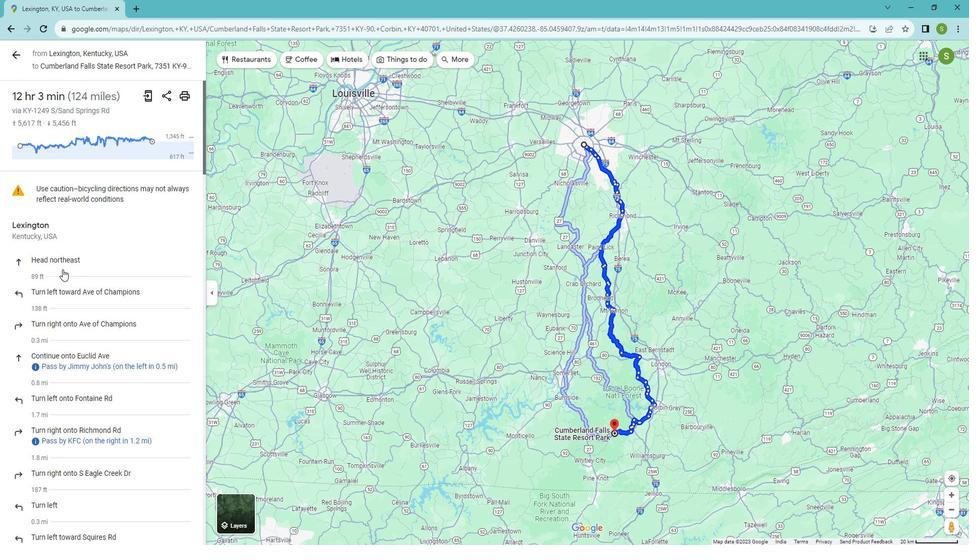 
Action: Mouse scrolled (62, 259) with delta (0, 0)
Screenshot: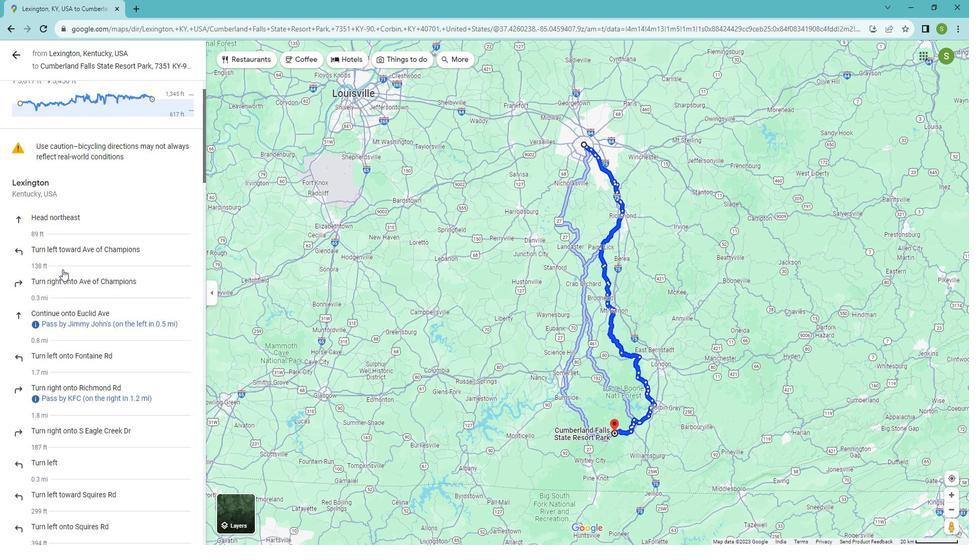 
Action: Mouse scrolled (62, 259) with delta (0, 0)
Screenshot: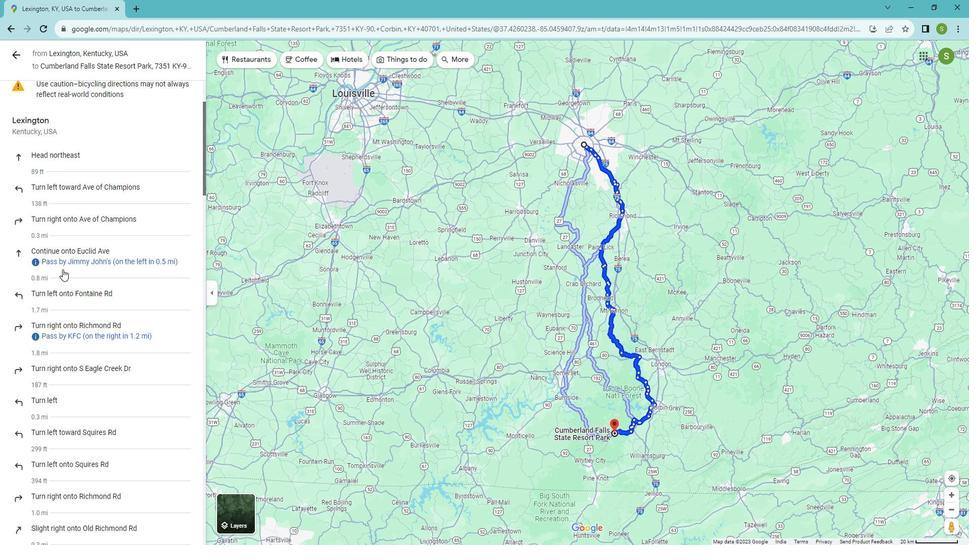 
Action: Mouse scrolled (62, 259) with delta (0, 0)
Screenshot: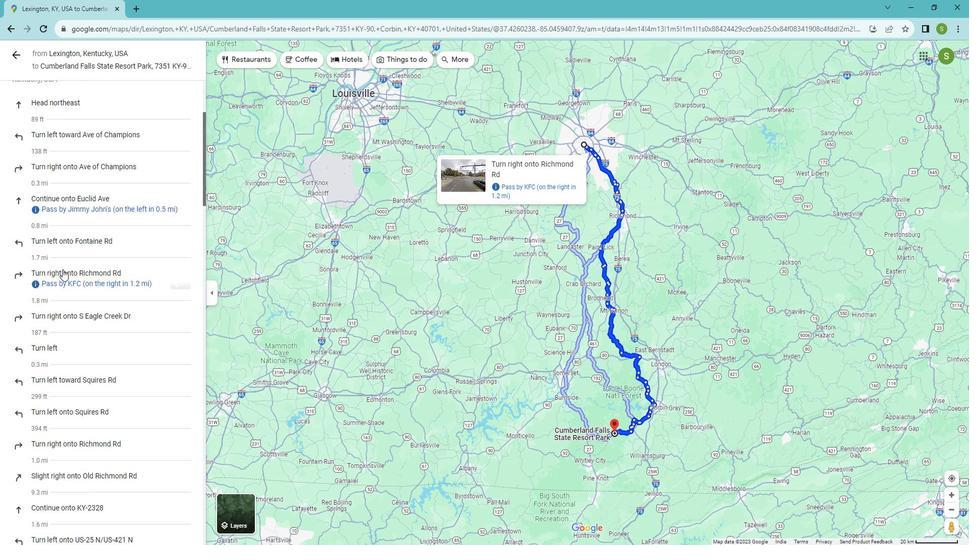 
Action: Mouse scrolled (62, 259) with delta (0, 0)
Screenshot: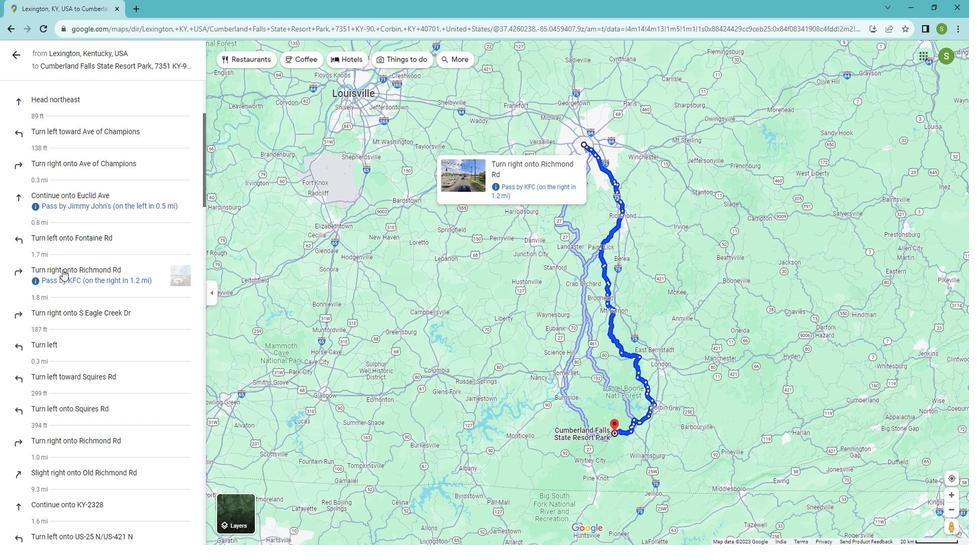 
Action: Mouse scrolled (62, 259) with delta (0, 0)
Screenshot: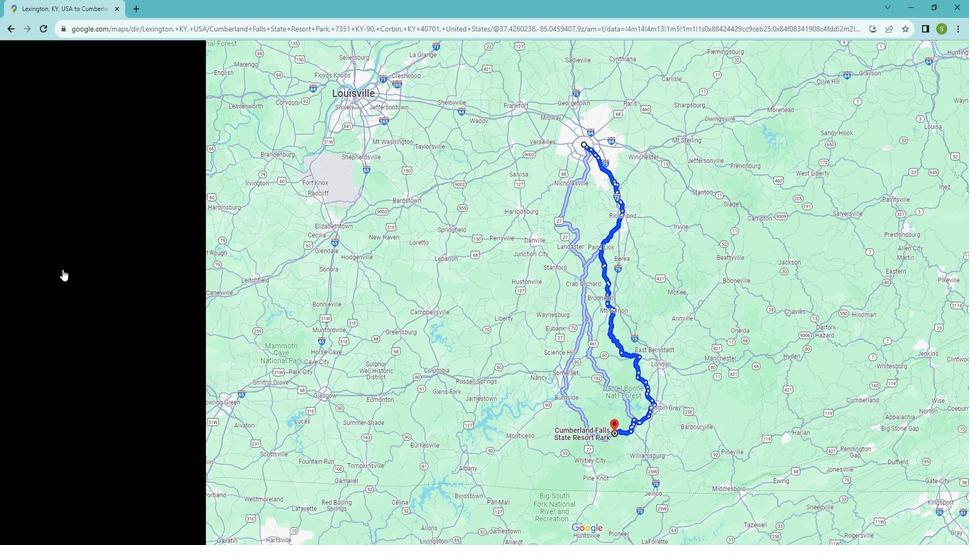 
Action: Mouse scrolled (62, 259) with delta (0, 0)
Screenshot: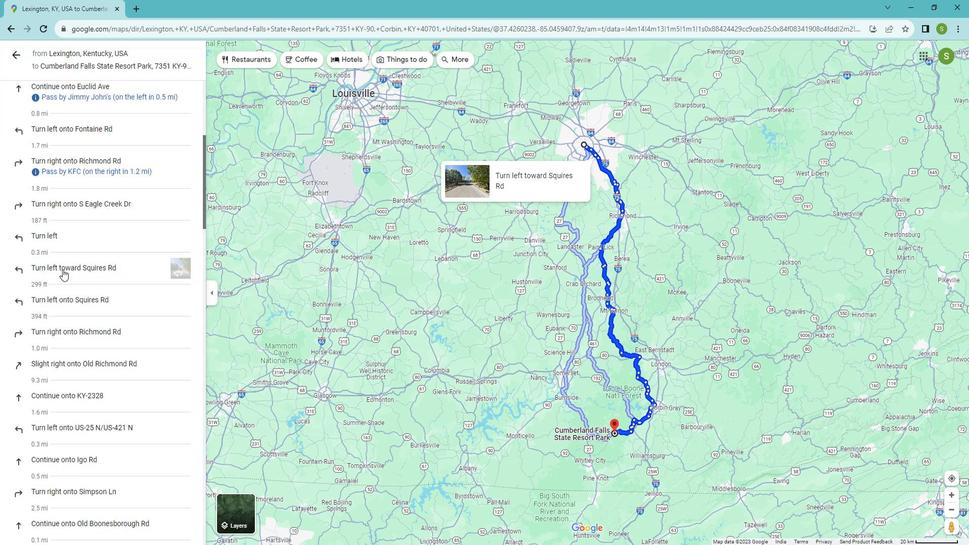 
Action: Mouse scrolled (62, 259) with delta (0, 0)
Screenshot: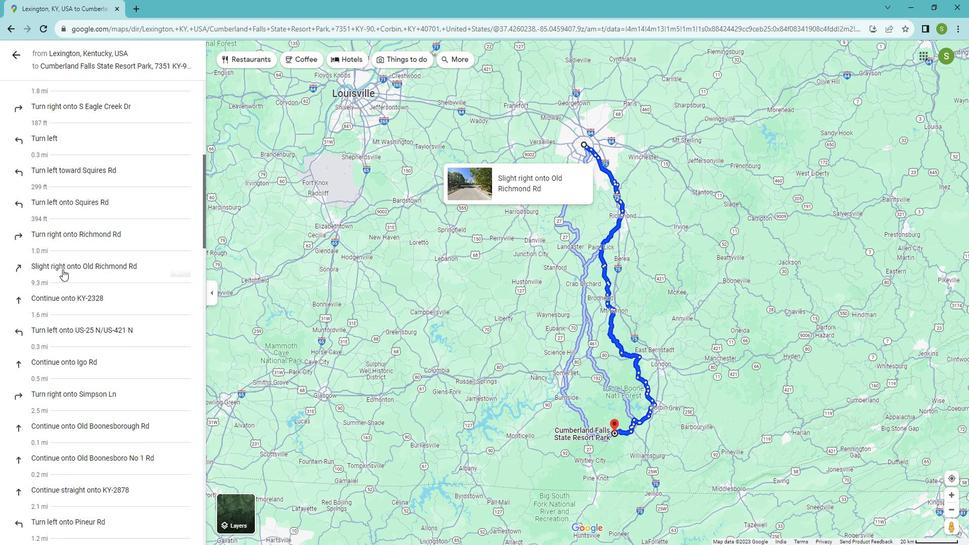 
Action: Mouse scrolled (62, 259) with delta (0, 0)
Screenshot: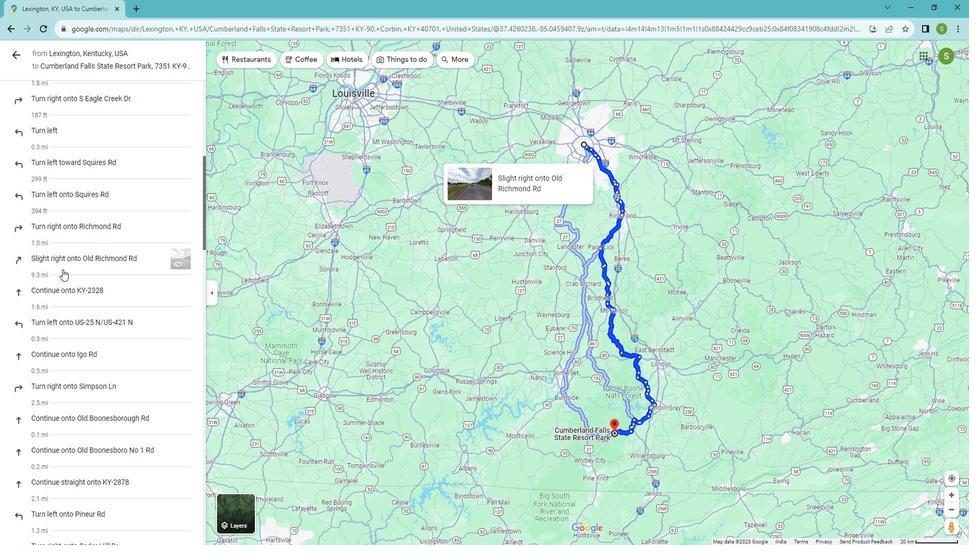 
Action: Mouse scrolled (62, 259) with delta (0, 0)
Screenshot: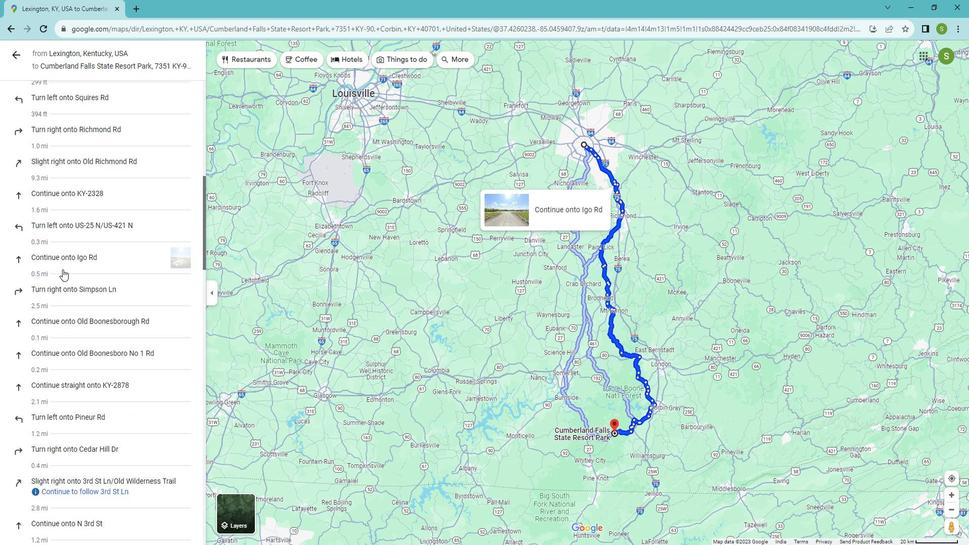
Action: Mouse scrolled (62, 259) with delta (0, 0)
Screenshot: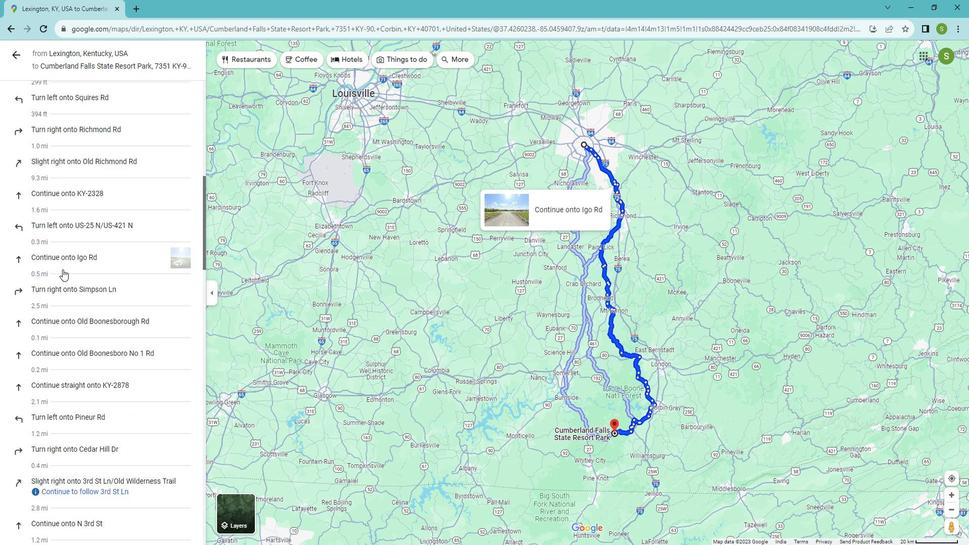 
Action: Mouse scrolled (62, 259) with delta (0, 0)
Screenshot: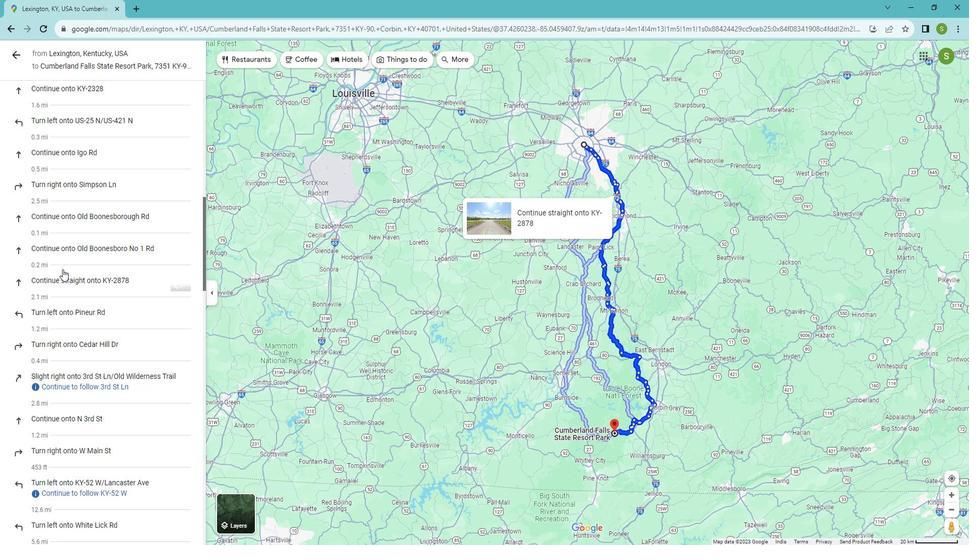 
Action: Mouse scrolled (62, 259) with delta (0, 0)
Screenshot: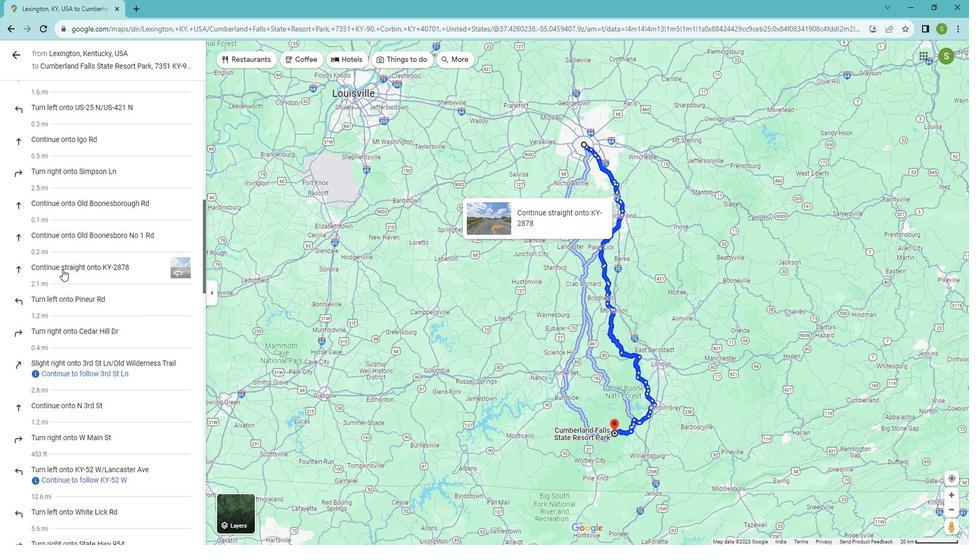 
Action: Mouse scrolled (62, 259) with delta (0, 0)
Screenshot: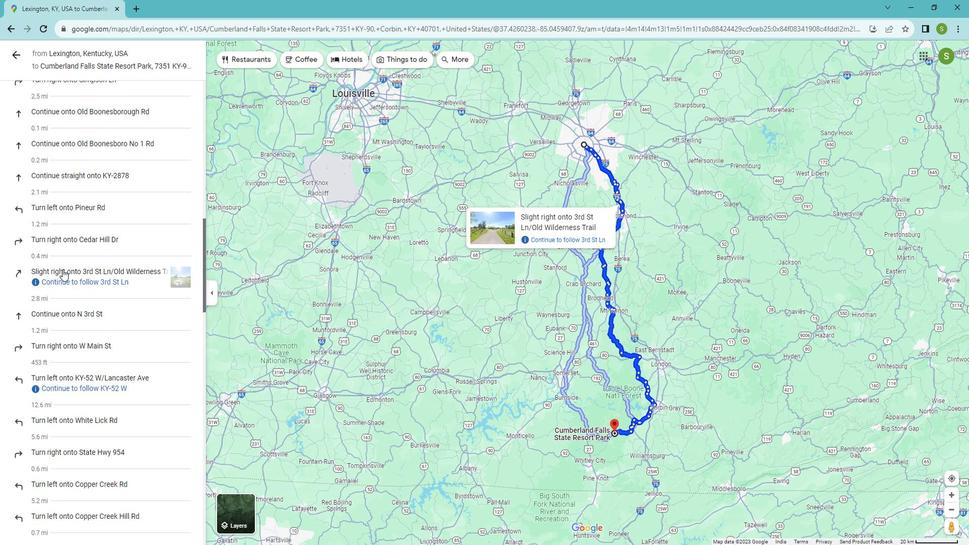 
Action: Mouse scrolled (62, 259) with delta (0, 0)
Screenshot: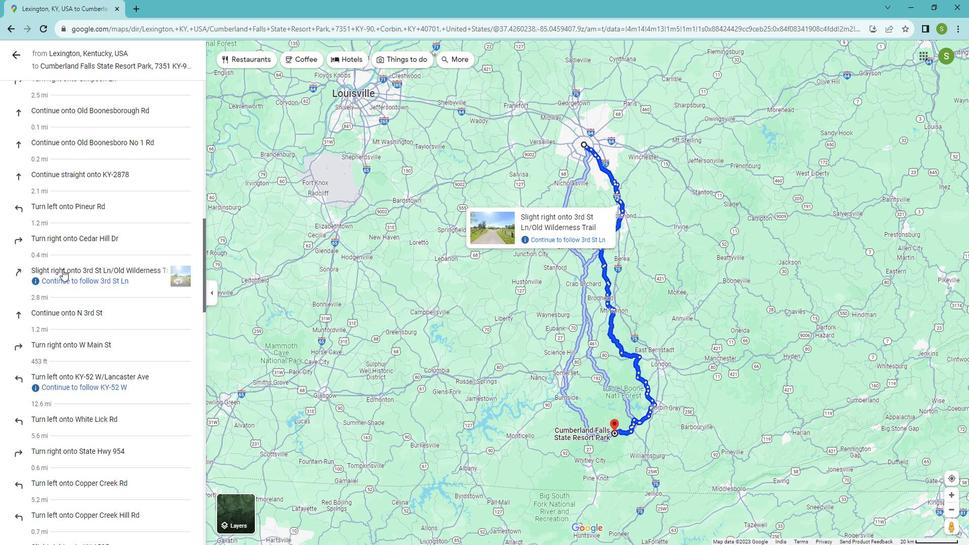 
Action: Mouse scrolled (62, 259) with delta (0, 0)
Screenshot: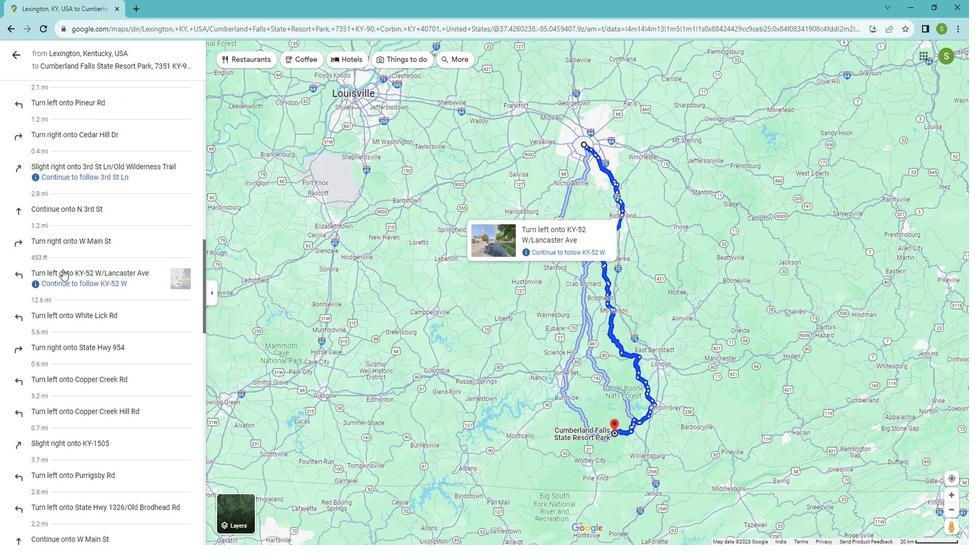 
Action: Mouse scrolled (62, 259) with delta (0, 0)
Screenshot: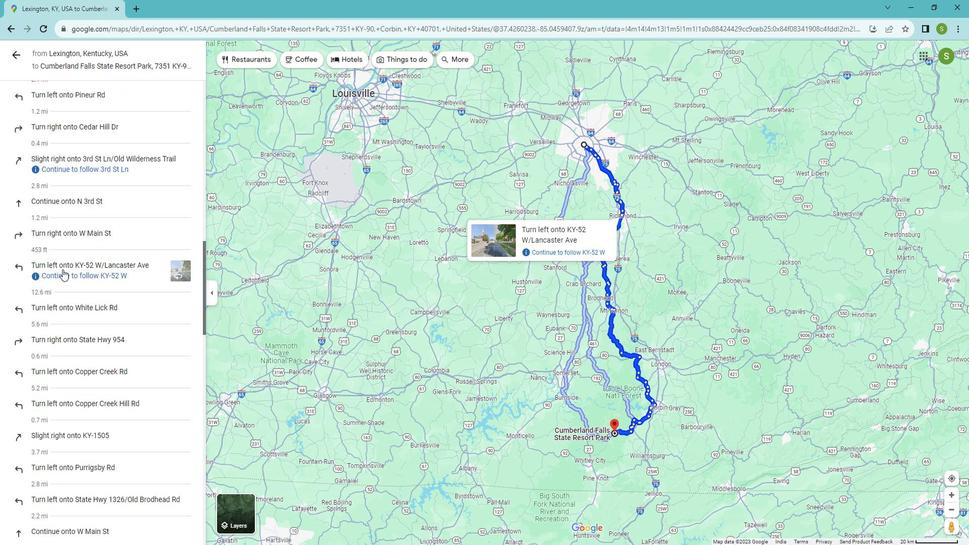 
Action: Mouse scrolled (62, 259) with delta (0, 0)
Screenshot: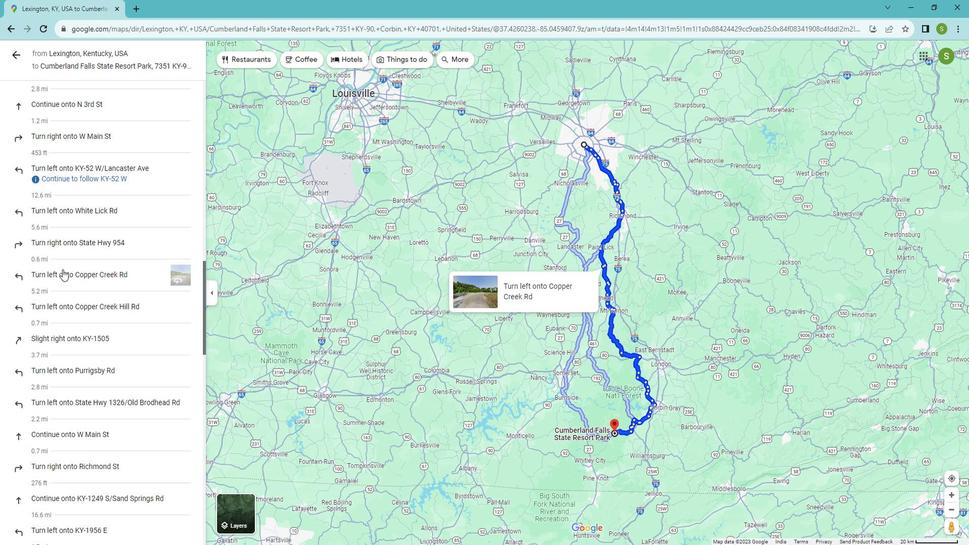 
Action: Mouse scrolled (62, 259) with delta (0, 0)
Screenshot: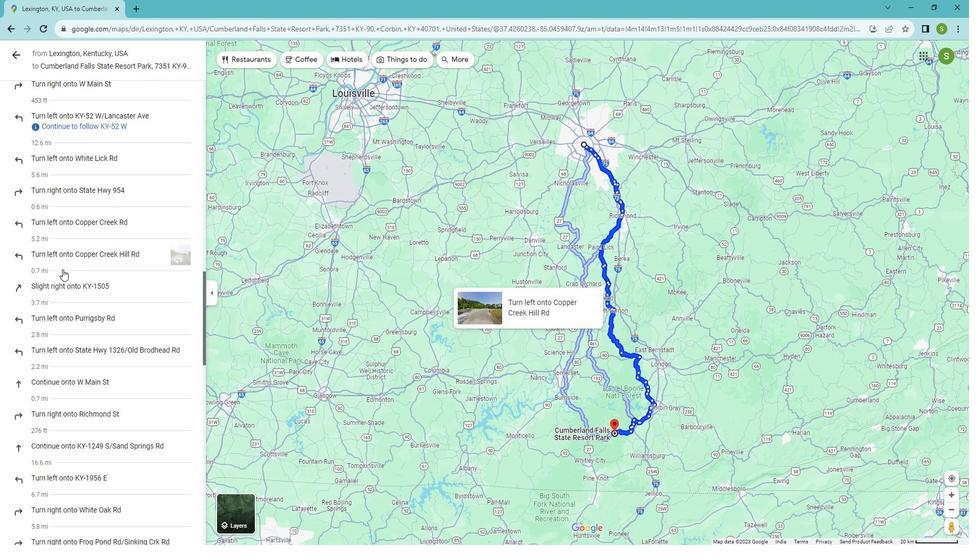 
Action: Mouse scrolled (62, 259) with delta (0, 0)
Screenshot: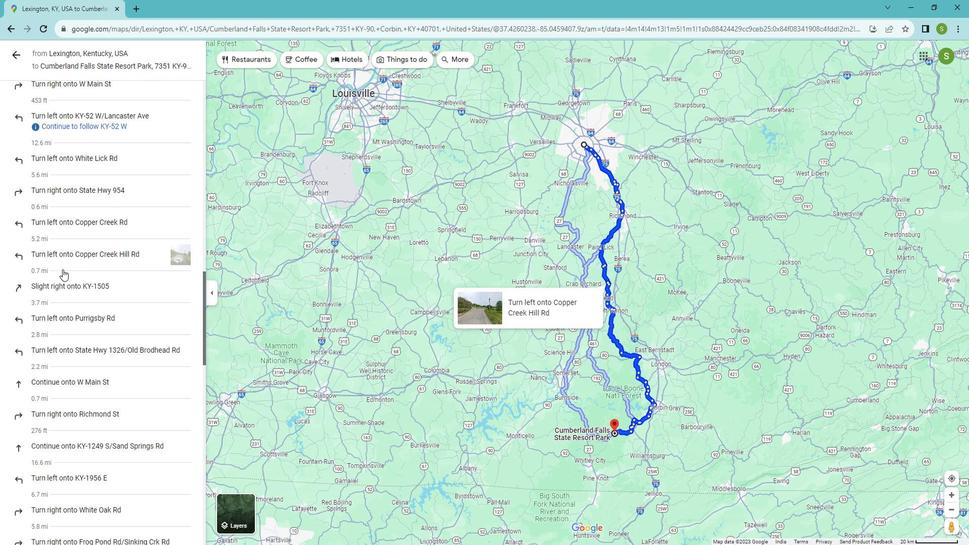 
Action: Mouse scrolled (62, 259) with delta (0, 0)
Screenshot: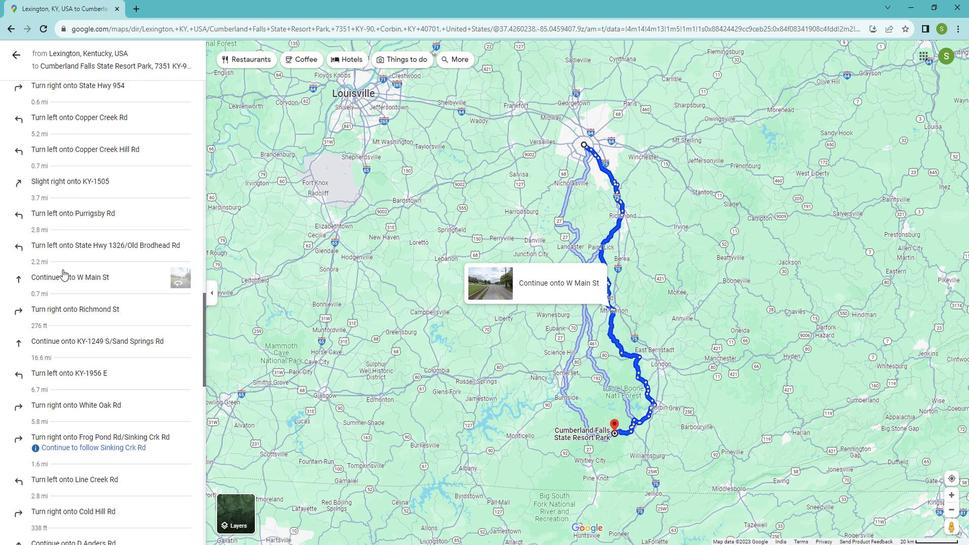 
Action: Mouse scrolled (62, 259) with delta (0, 0)
Screenshot: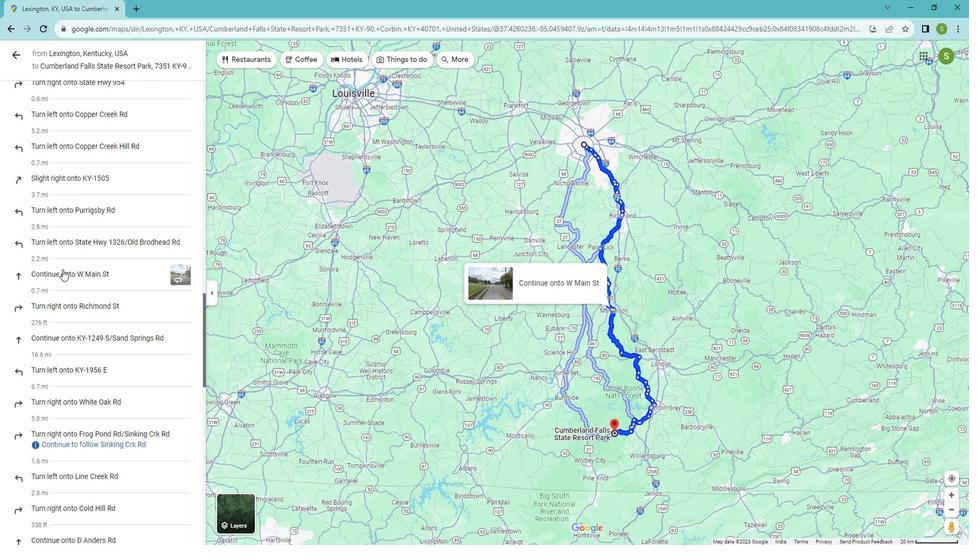 
Action: Mouse scrolled (62, 259) with delta (0, 0)
Screenshot: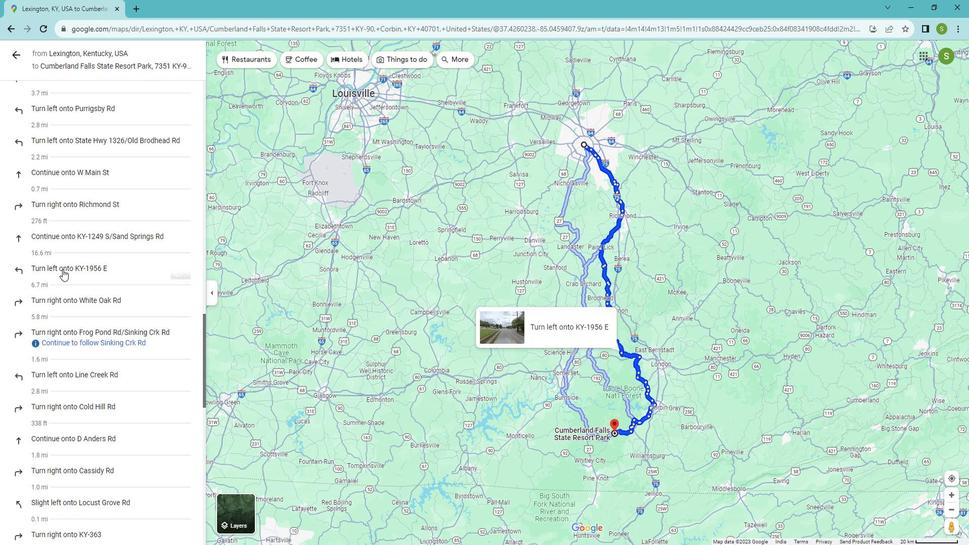 
Action: Mouse scrolled (62, 259) with delta (0, 0)
Screenshot: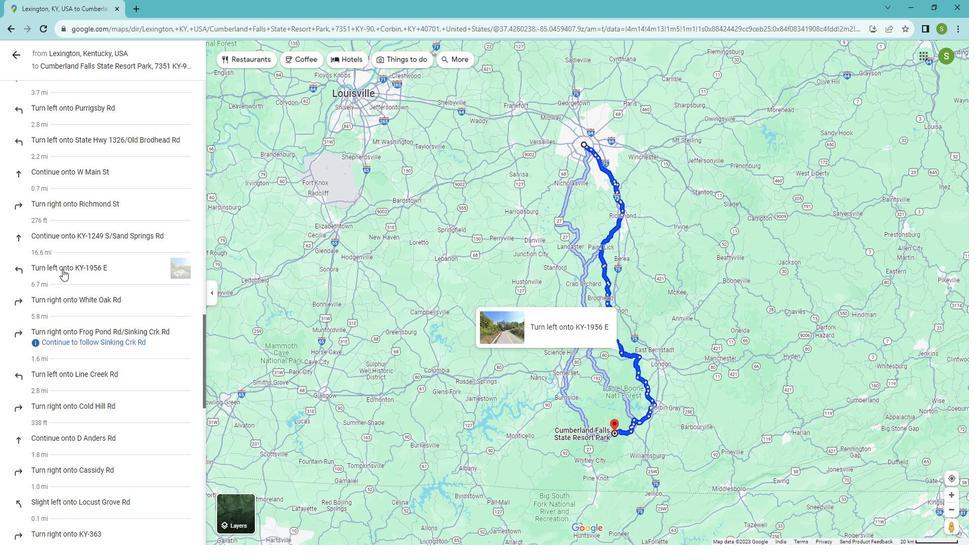 
Action: Mouse scrolled (62, 259) with delta (0, 0)
Screenshot: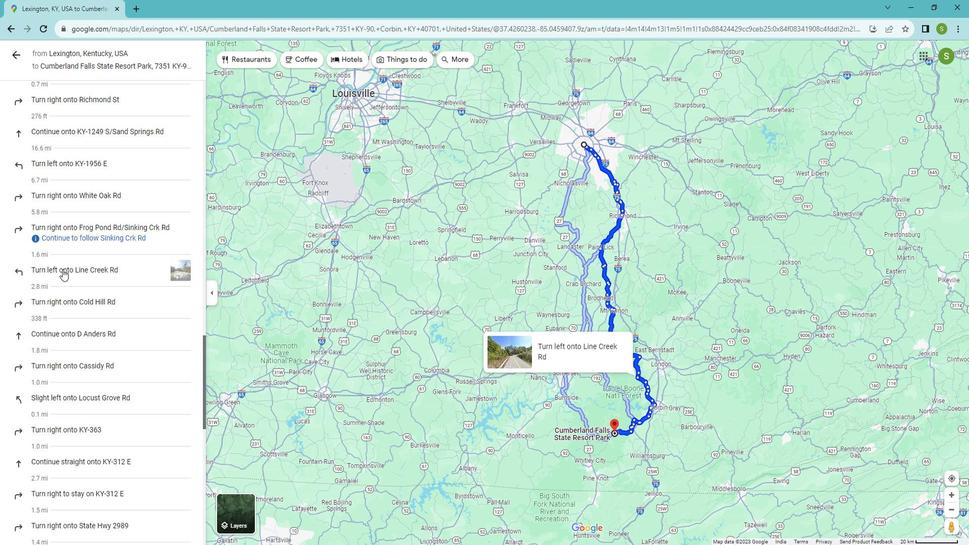 
Action: Mouse scrolled (62, 259) with delta (0, 0)
Screenshot: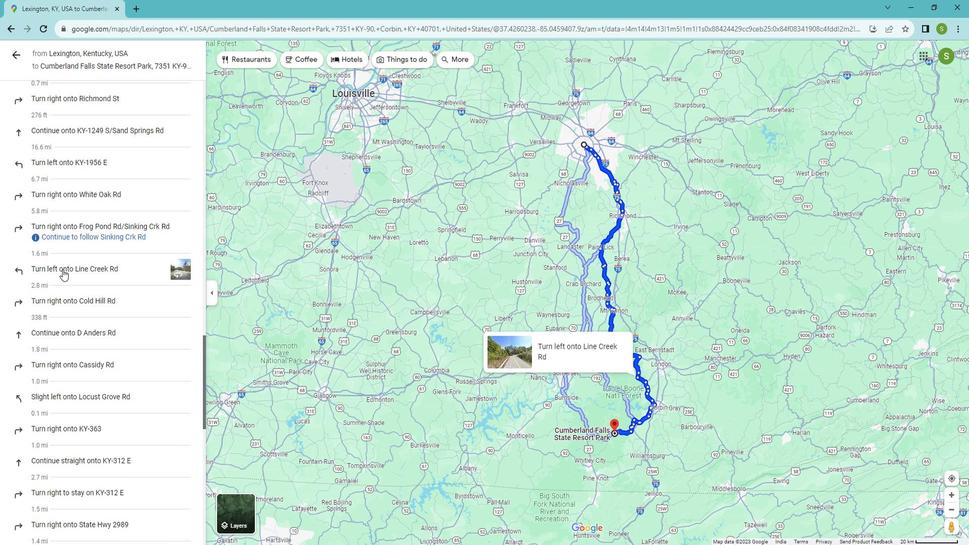 
Action: Mouse scrolled (62, 259) with delta (0, 0)
Screenshot: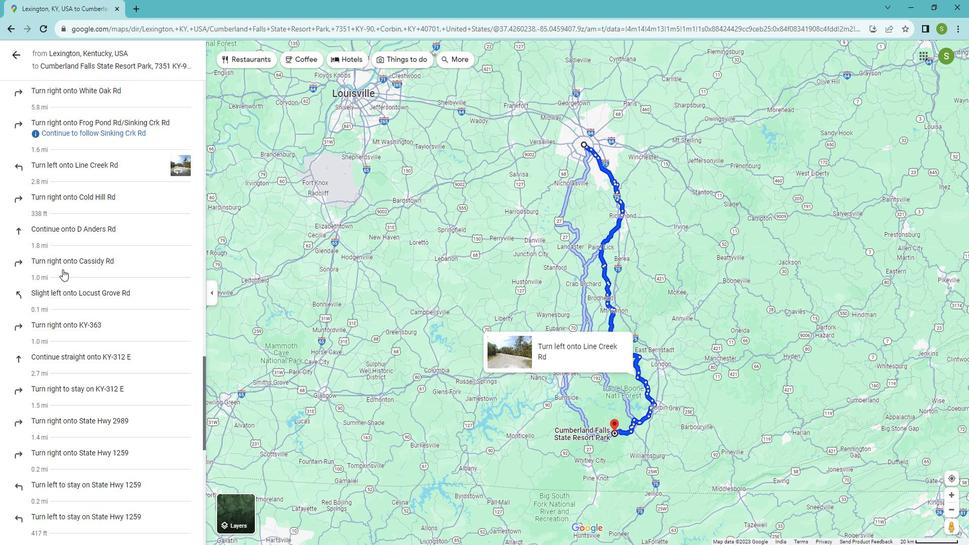 
Action: Mouse scrolled (62, 259) with delta (0, 0)
Screenshot: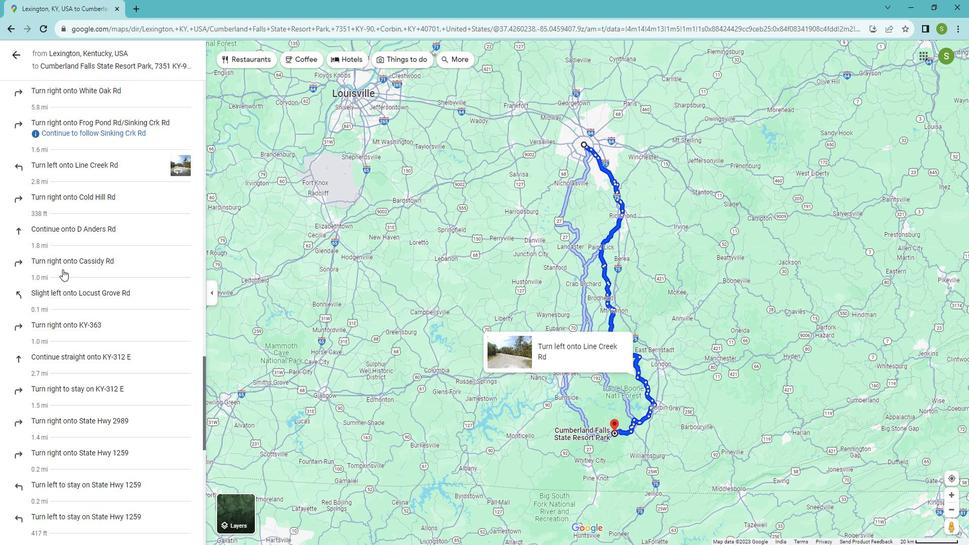 
Action: Mouse scrolled (62, 259) with delta (0, 0)
Screenshot: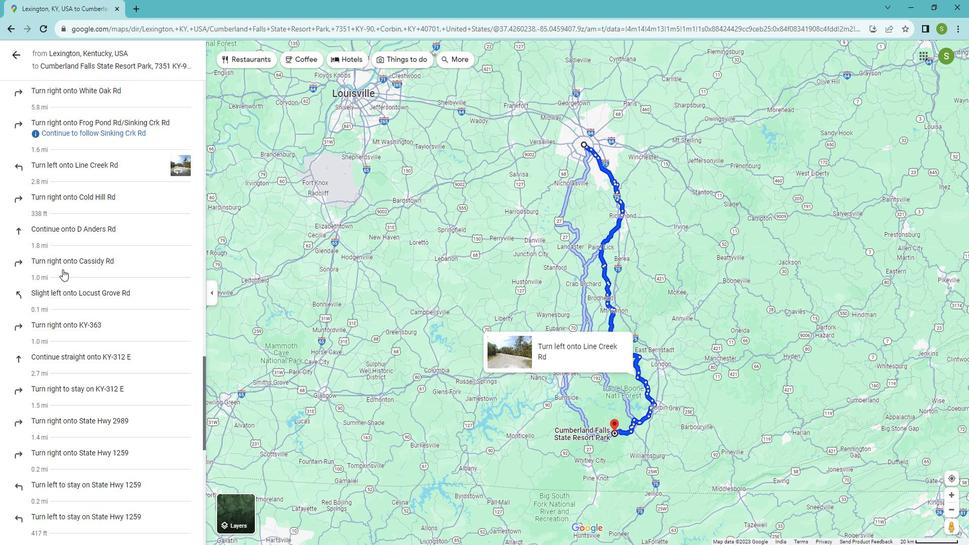 
Action: Mouse scrolled (62, 259) with delta (0, 0)
Screenshot: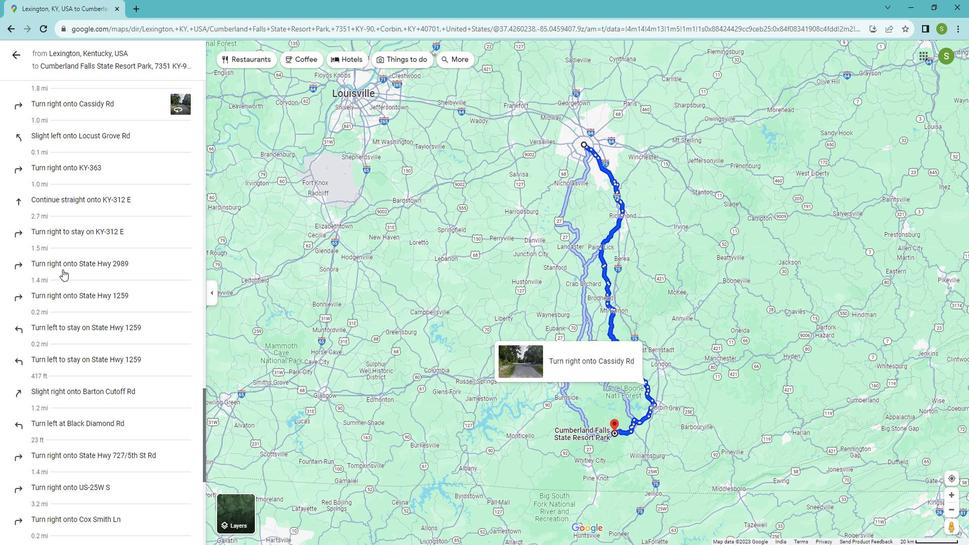
Action: Mouse scrolled (62, 259) with delta (0, 0)
Screenshot: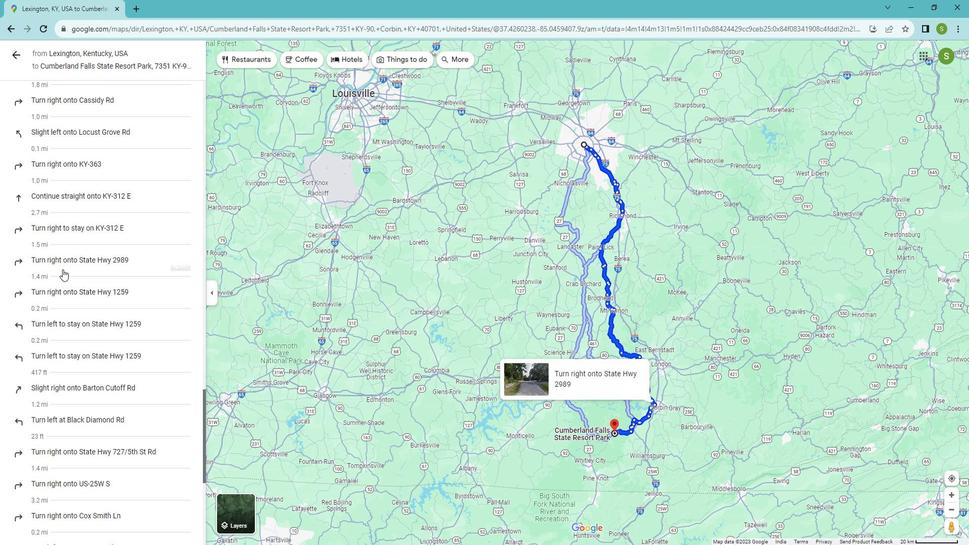
Action: Mouse scrolled (62, 259) with delta (0, 0)
Screenshot: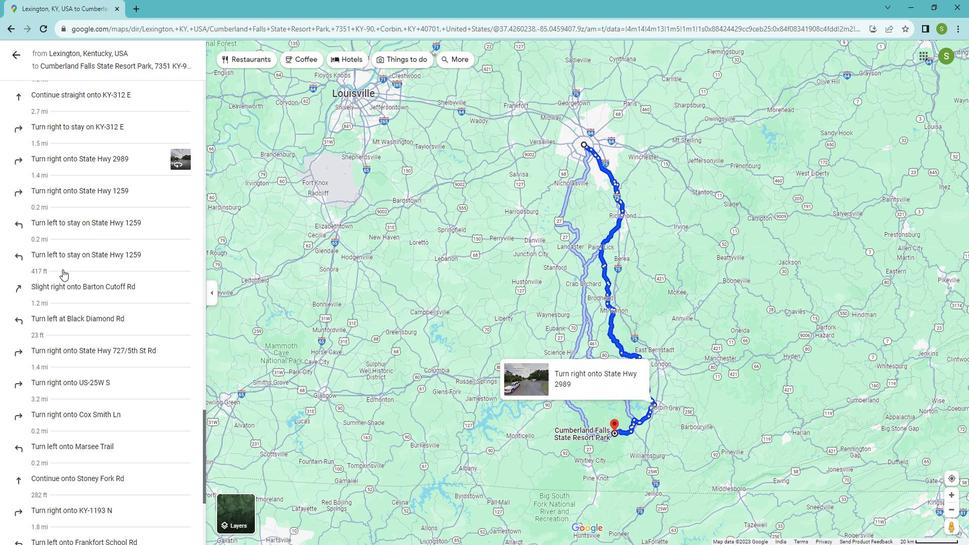 
Action: Mouse scrolled (62, 259) with delta (0, 0)
Screenshot: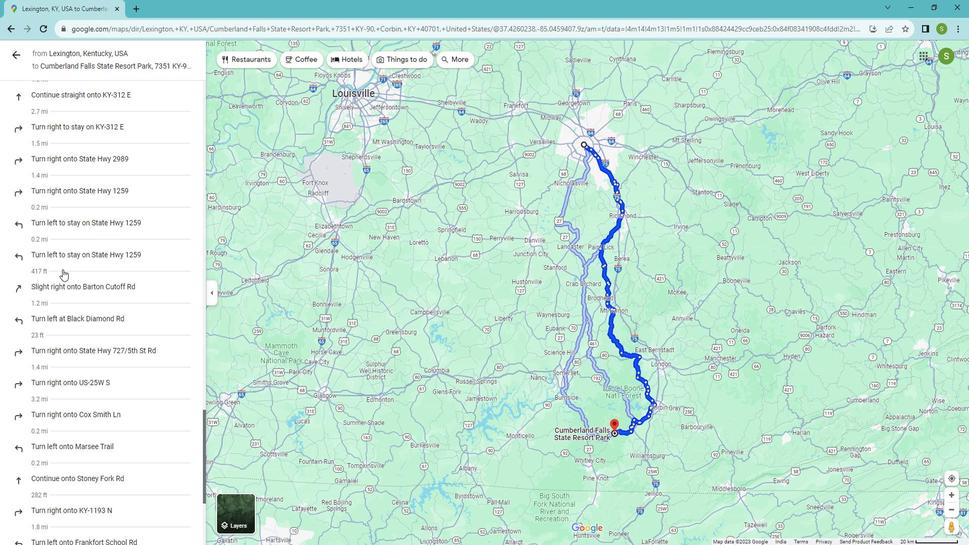 
Action: Mouse scrolled (62, 259) with delta (0, 0)
Screenshot: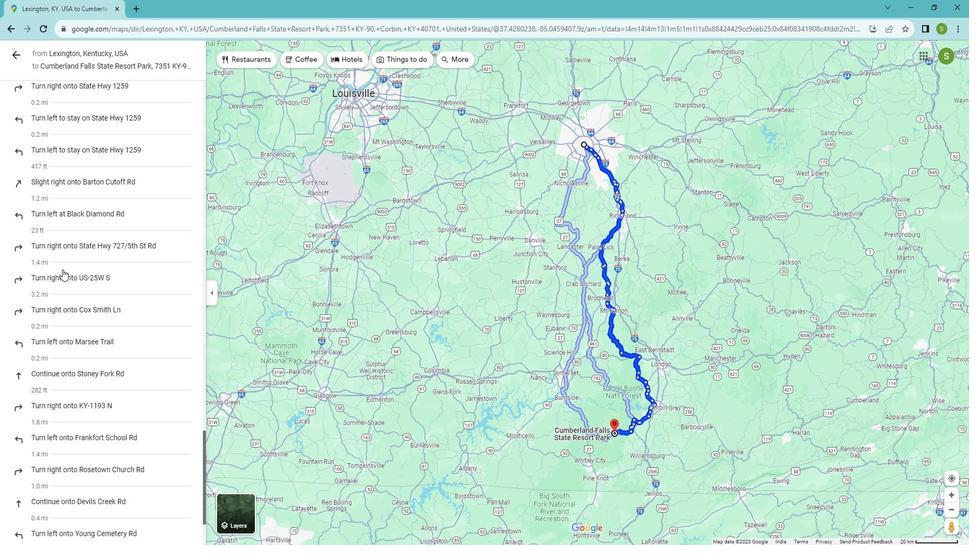 
Action: Mouse scrolled (62, 259) with delta (0, 0)
Screenshot: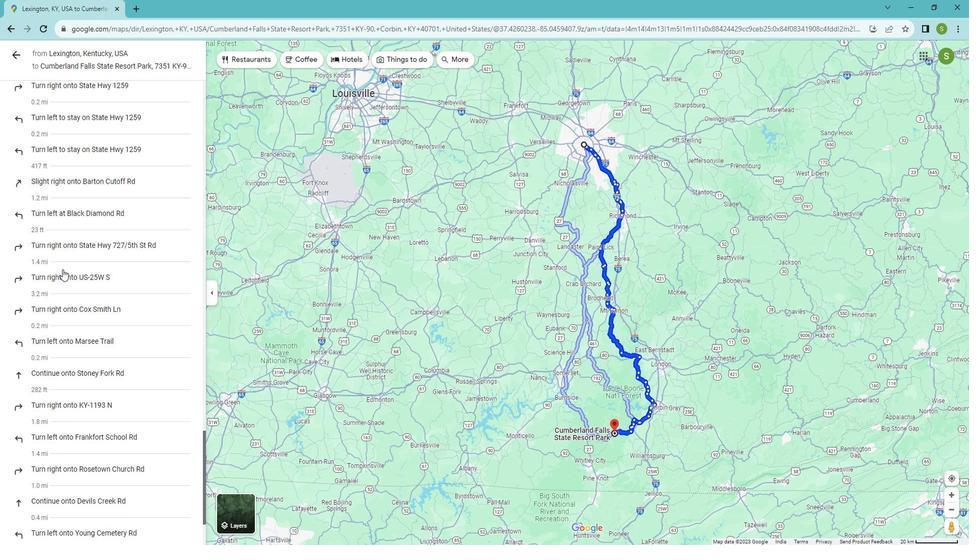 
Action: Mouse scrolled (62, 259) with delta (0, 0)
Screenshot: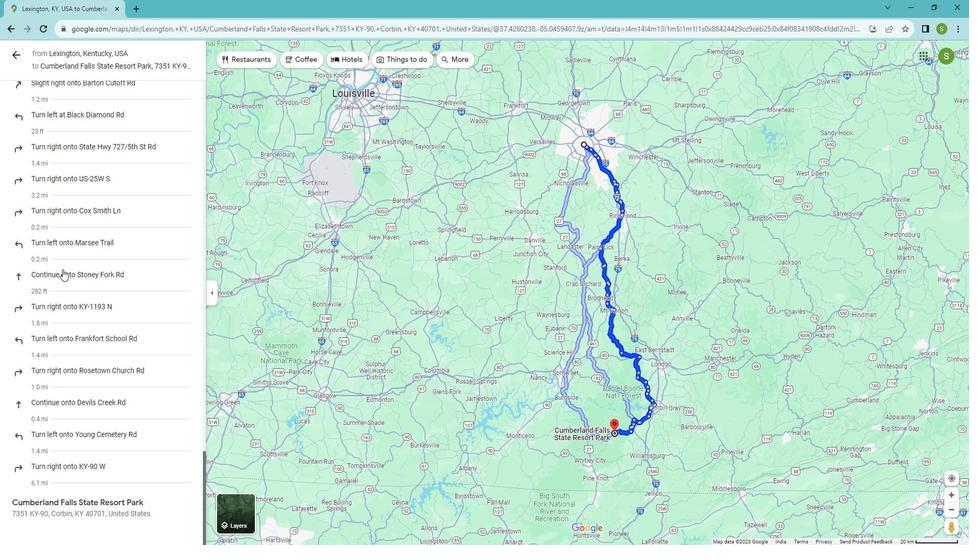 
Action: Mouse scrolled (62, 259) with delta (0, 0)
Screenshot: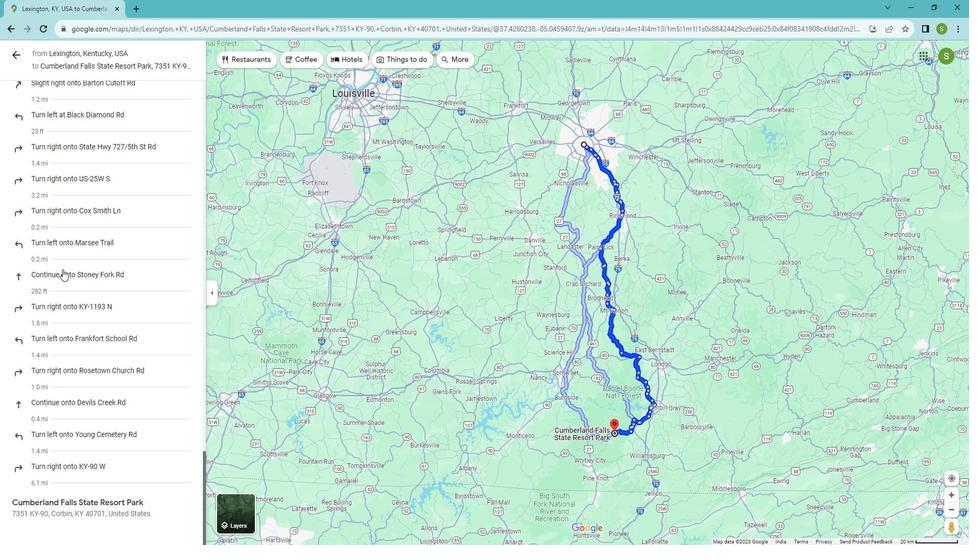 
Action: Mouse scrolled (62, 259) with delta (0, 0)
Screenshot: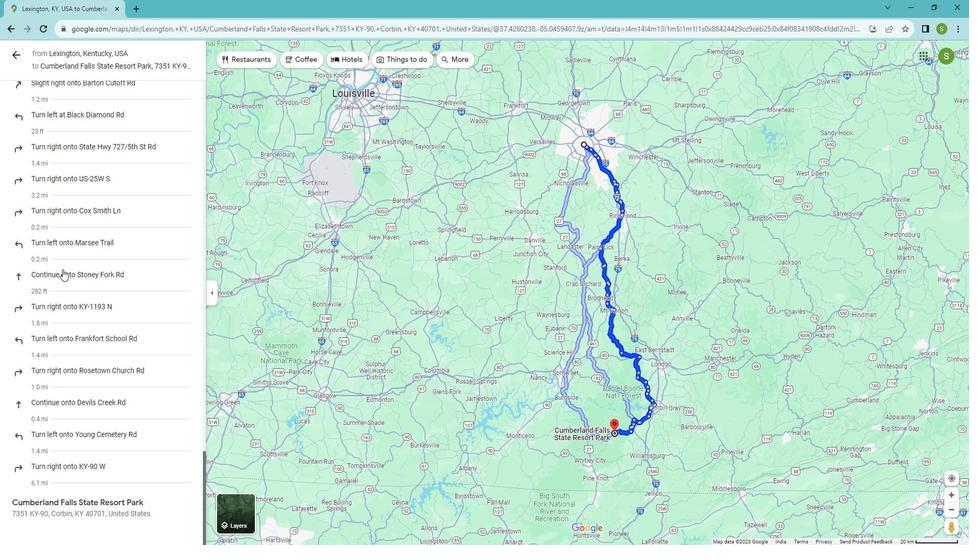 
Action: Mouse moved to (17, 48)
Screenshot: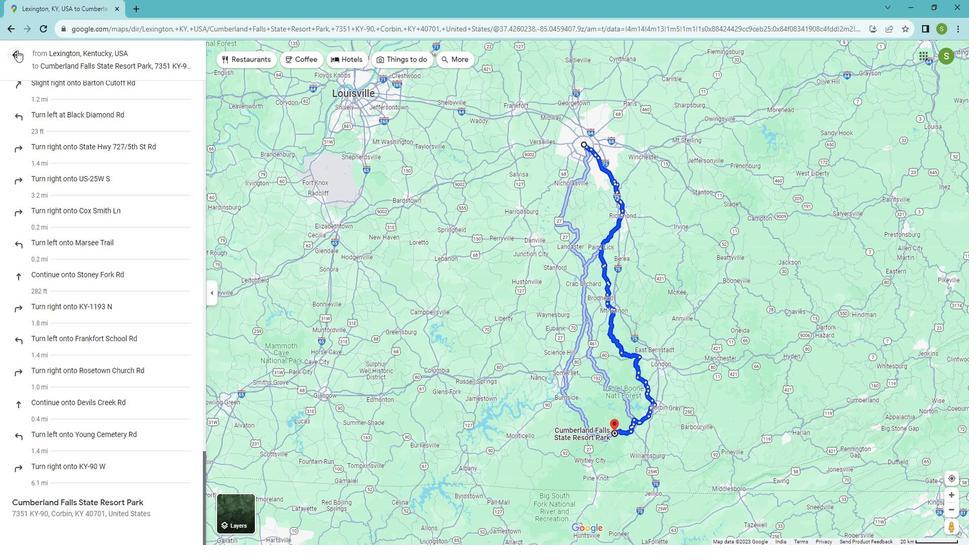 
Action: Mouse pressed left at (17, 48)
Screenshot: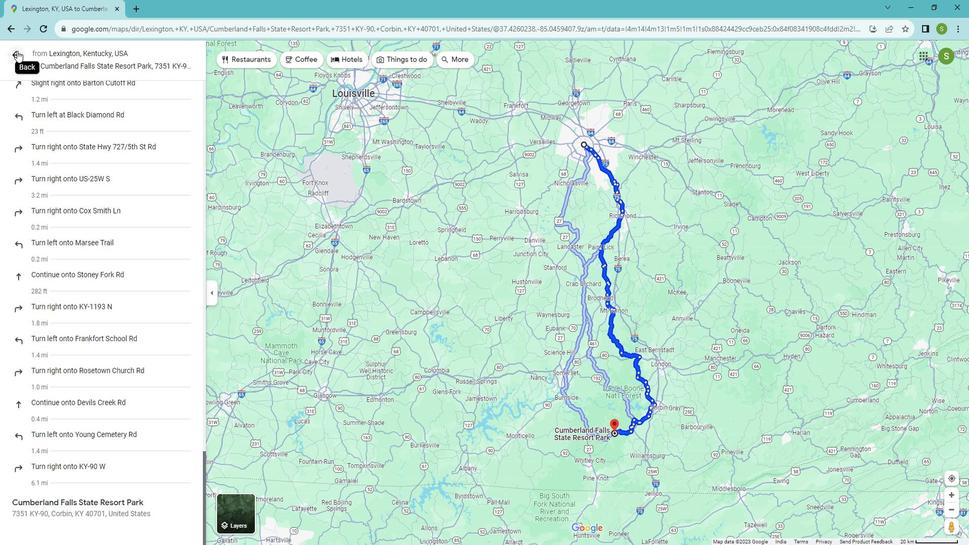 
Action: Mouse moved to (585, 138)
Screenshot: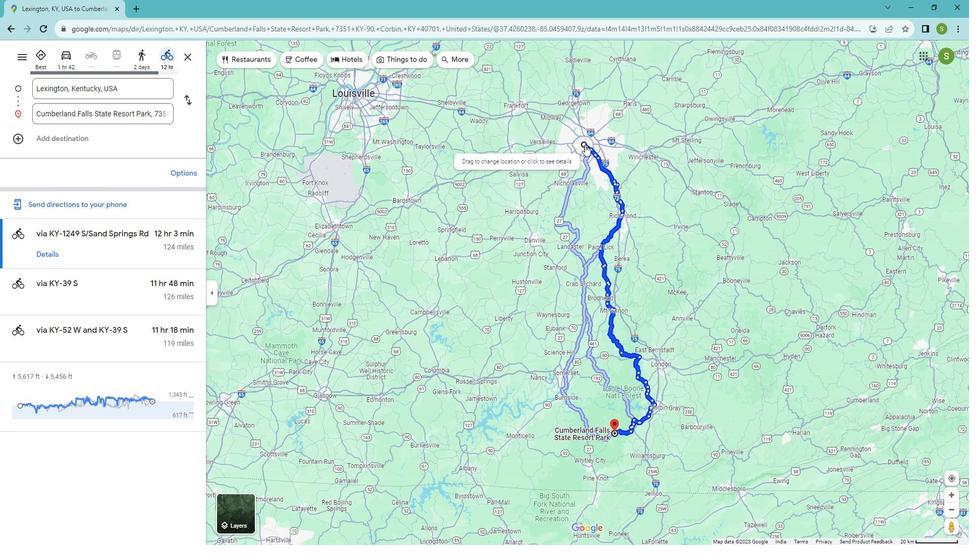 
Action: Mouse pressed left at (585, 138)
Screenshot: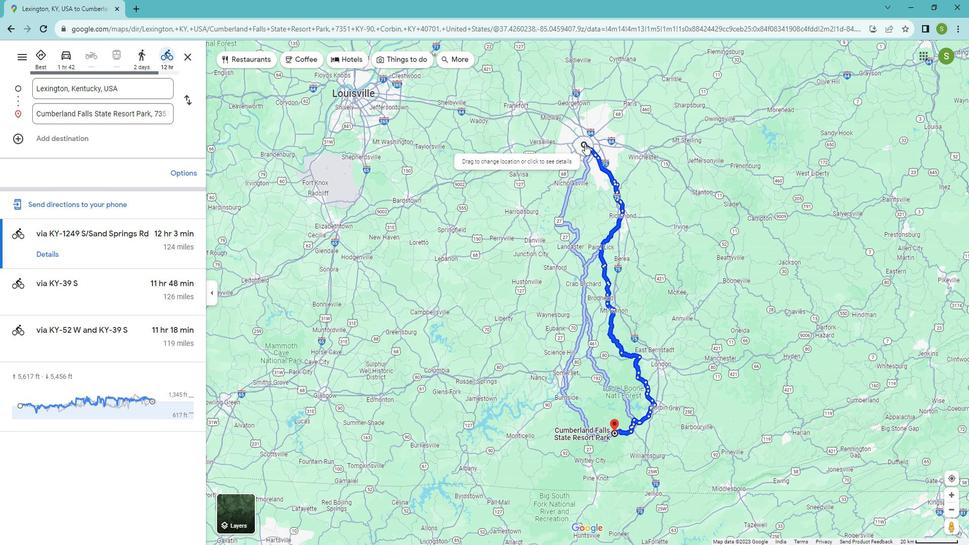 
Action: Mouse moved to (616, 414)
Screenshot: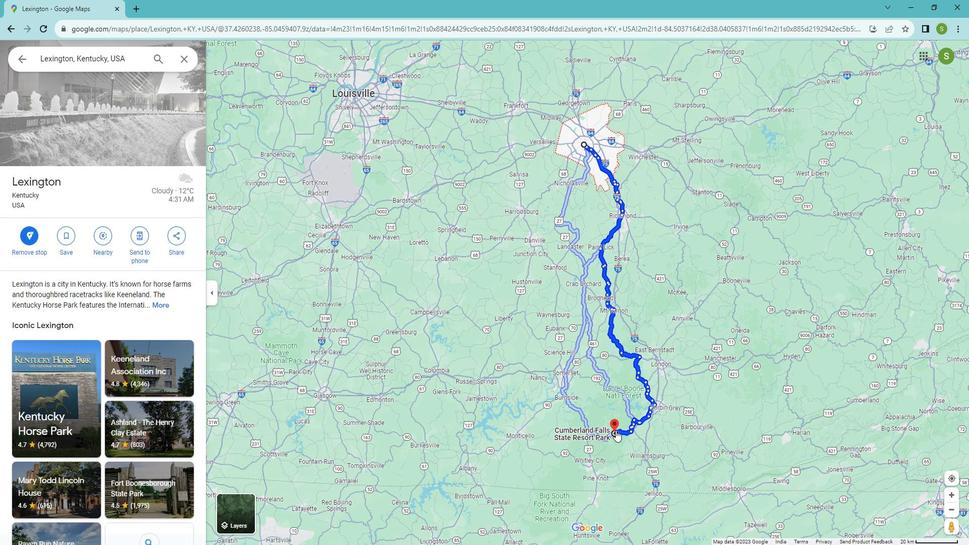
Action: Mouse pressed left at (616, 414)
Screenshot: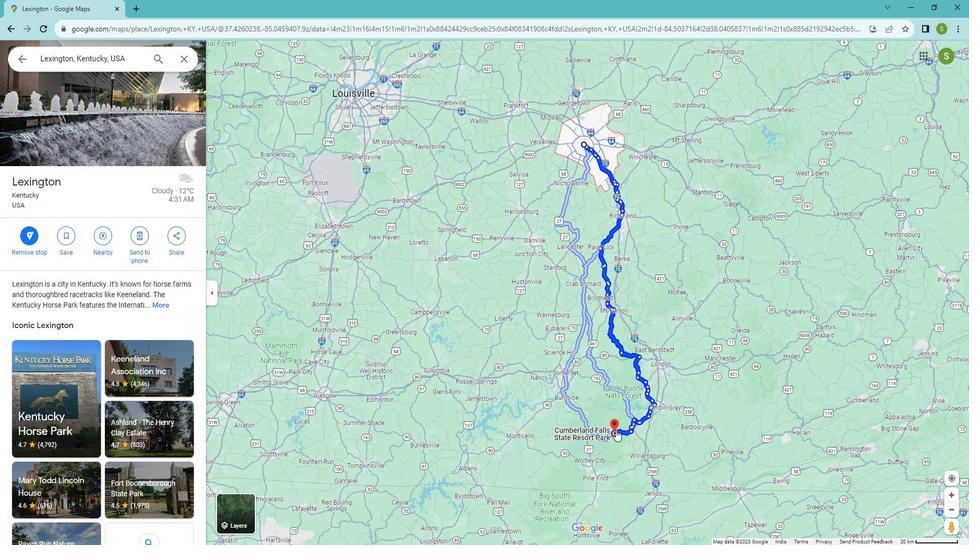 
Action: Mouse moved to (616, 414)
Screenshot: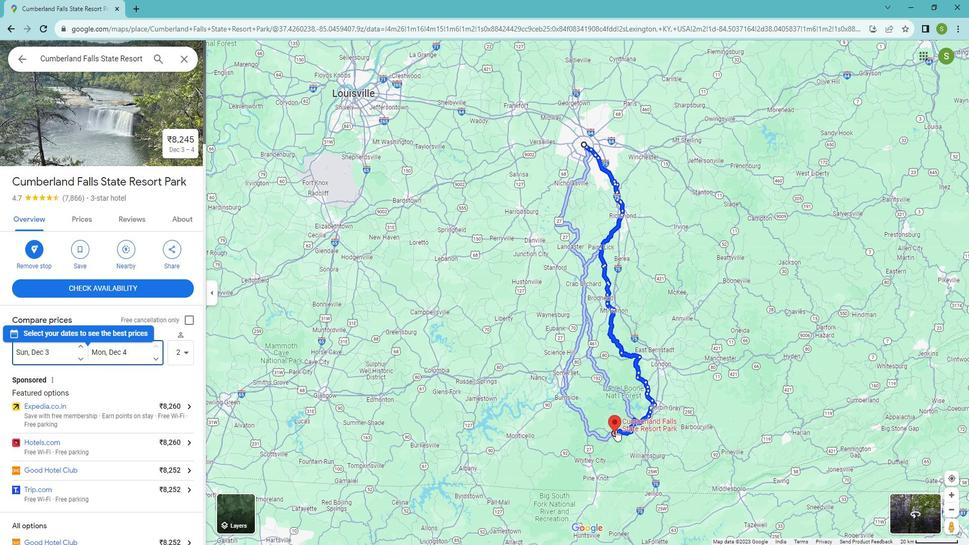 
